 Task: Create a Sprint called Sprint0000000163 in Scrum Project Project0000000055 in Jira. Create a Sprint called Sprint0000000164 in Scrum Project Project0000000055 in Jira. Create a Sprint called Sprint0000000165 in Scrum Project Project0000000055 in Jira. Set Duration of Sprint called Sprint0000000163 in Scrum Project Project0000000055 to 1 week in Jira. Set Duration of Sprint called Sprint0000000164 in Scrum Project Project0000000055 to 2 weeks in Jira
Action: Mouse moved to (242, 77)
Screenshot: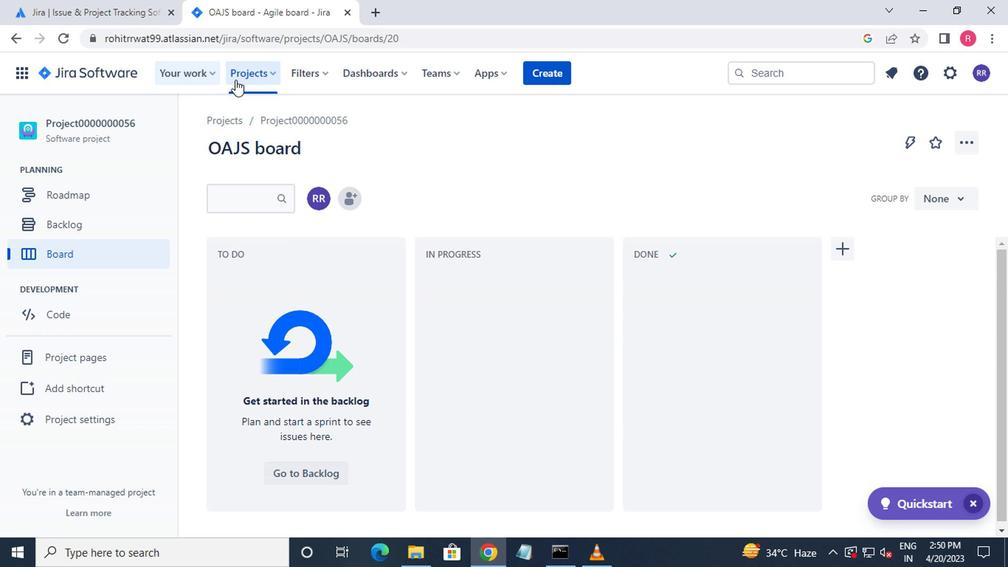 
Action: Mouse pressed left at (242, 77)
Screenshot: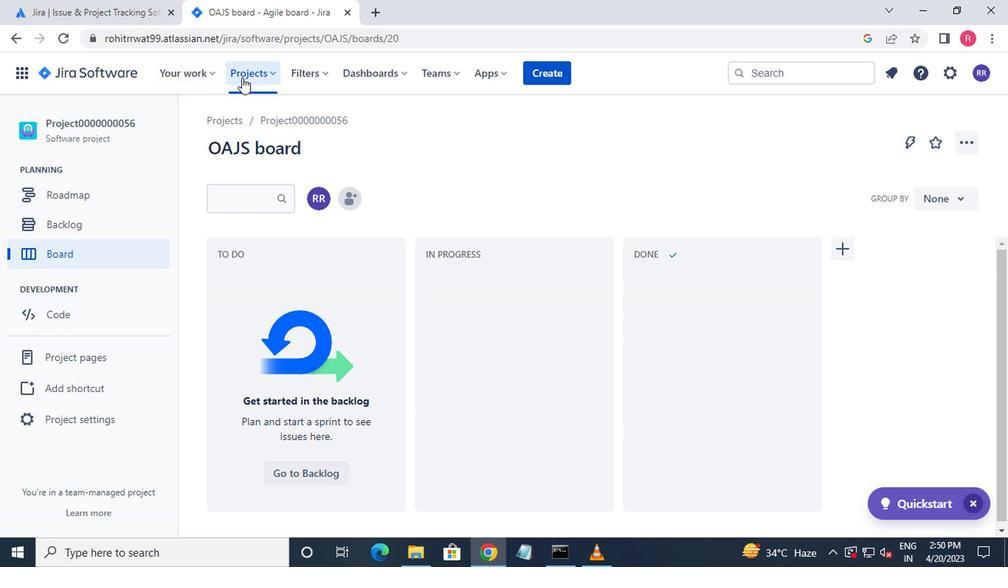 
Action: Mouse moved to (287, 170)
Screenshot: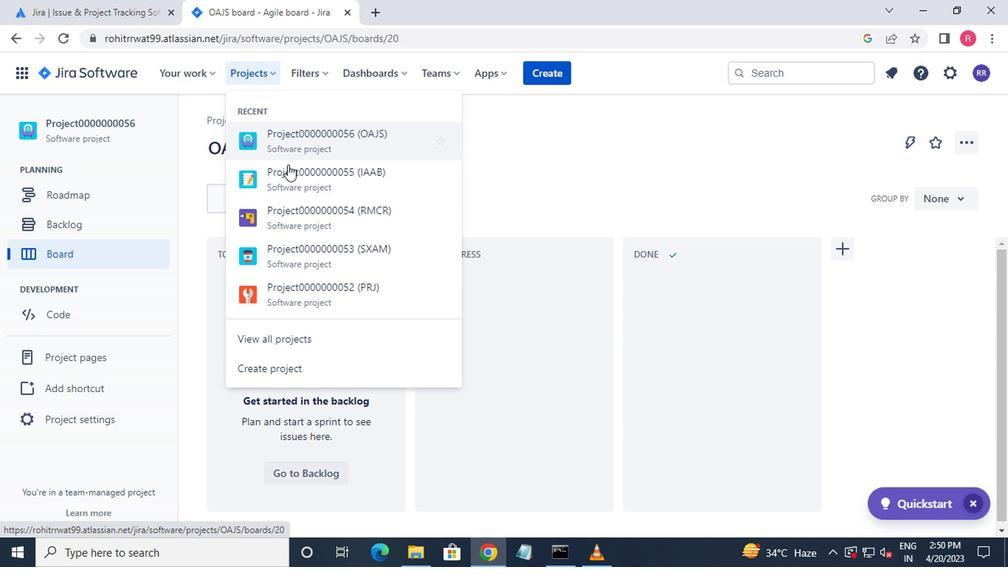 
Action: Mouse pressed left at (287, 170)
Screenshot: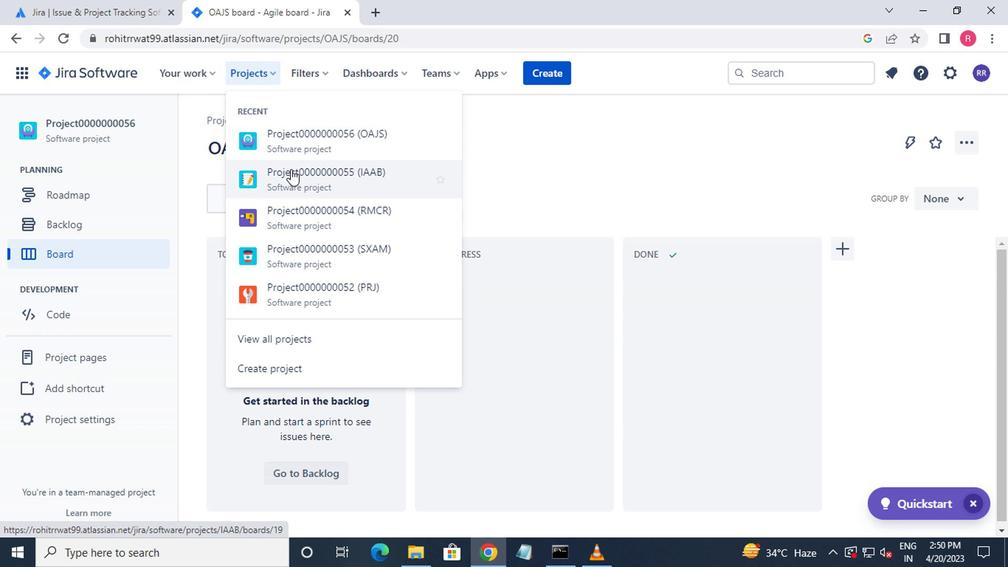 
Action: Mouse moved to (130, 230)
Screenshot: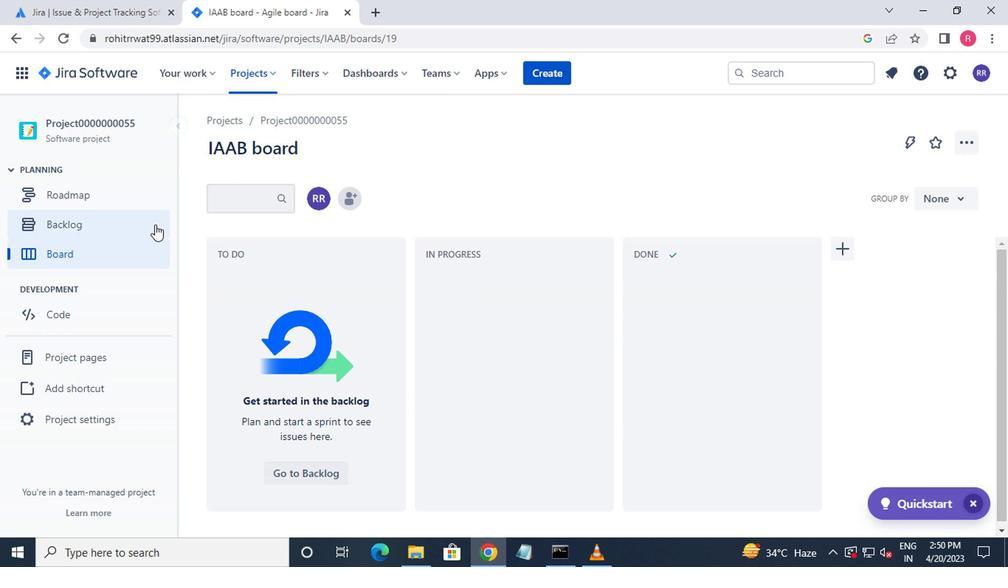 
Action: Mouse pressed left at (130, 230)
Screenshot: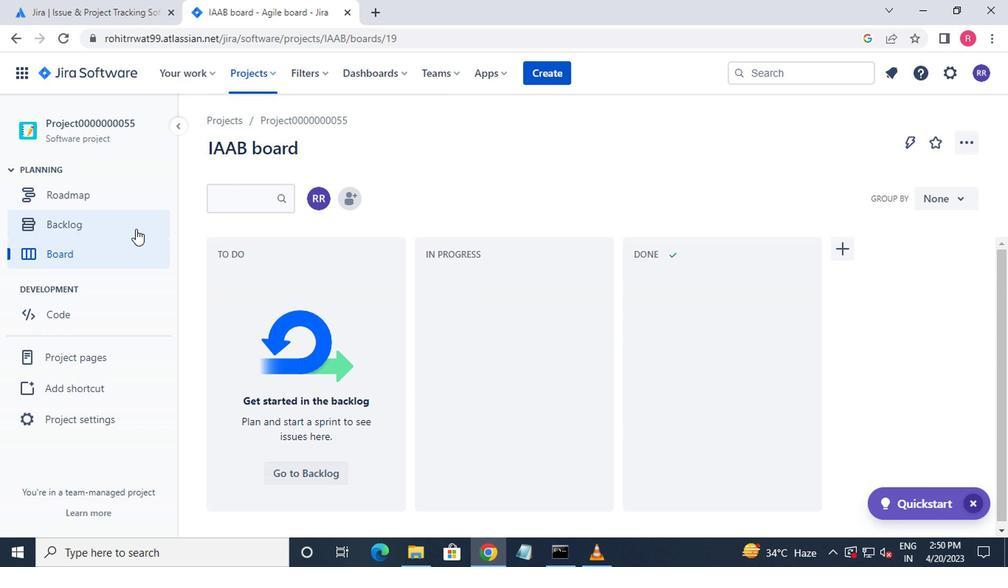 
Action: Mouse moved to (374, 311)
Screenshot: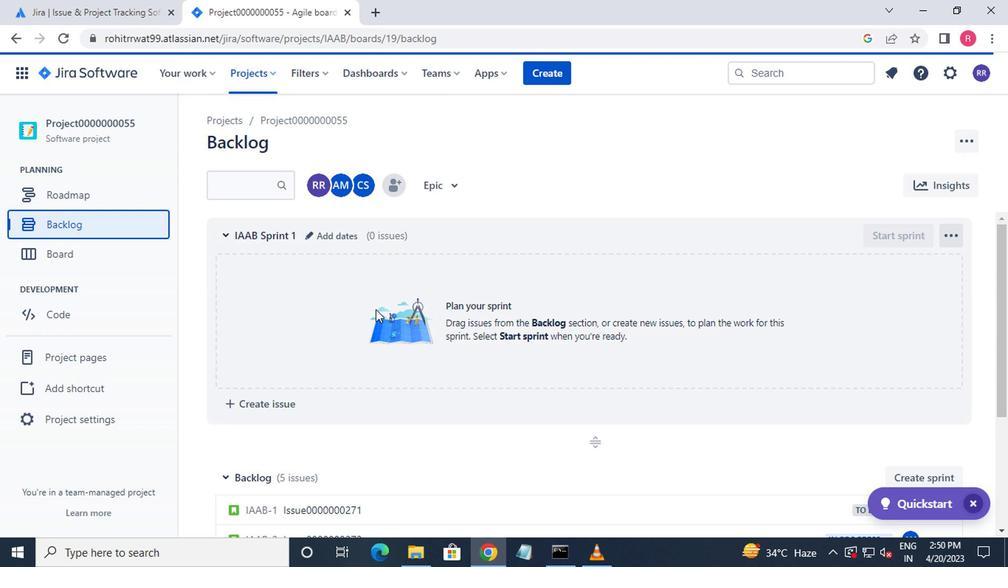 
Action: Mouse scrolled (374, 310) with delta (0, 0)
Screenshot: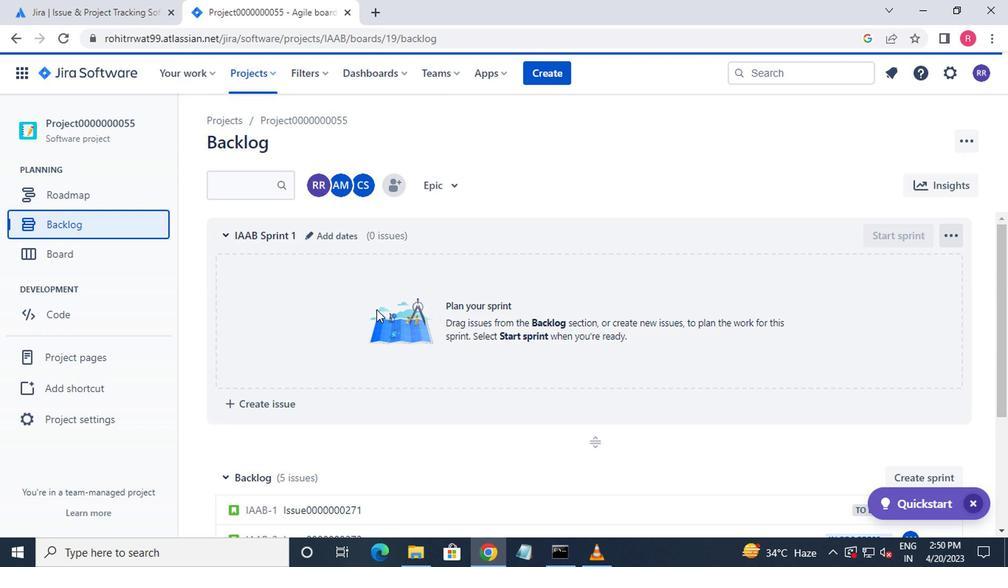 
Action: Mouse moved to (376, 312)
Screenshot: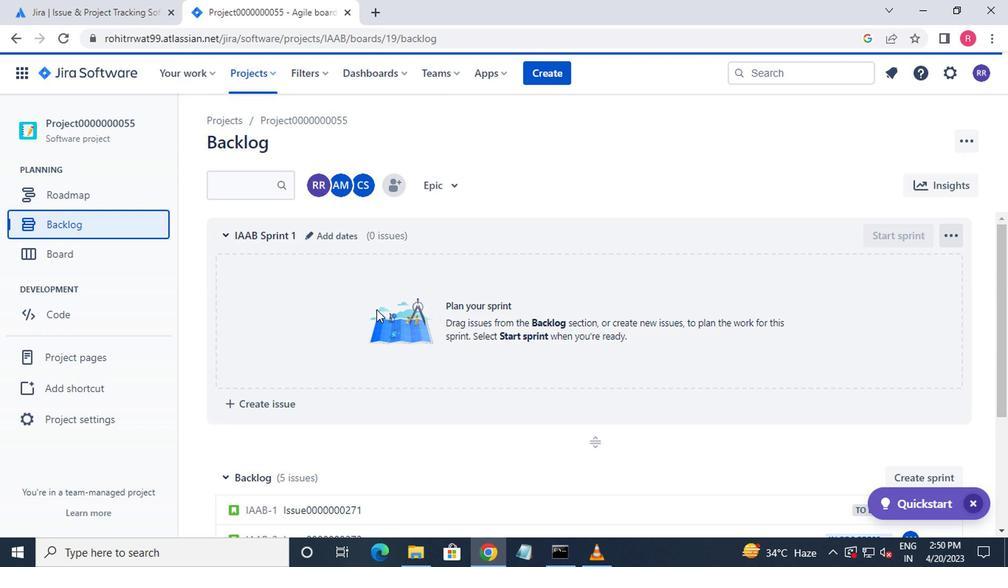 
Action: Mouse scrolled (376, 311) with delta (0, -1)
Screenshot: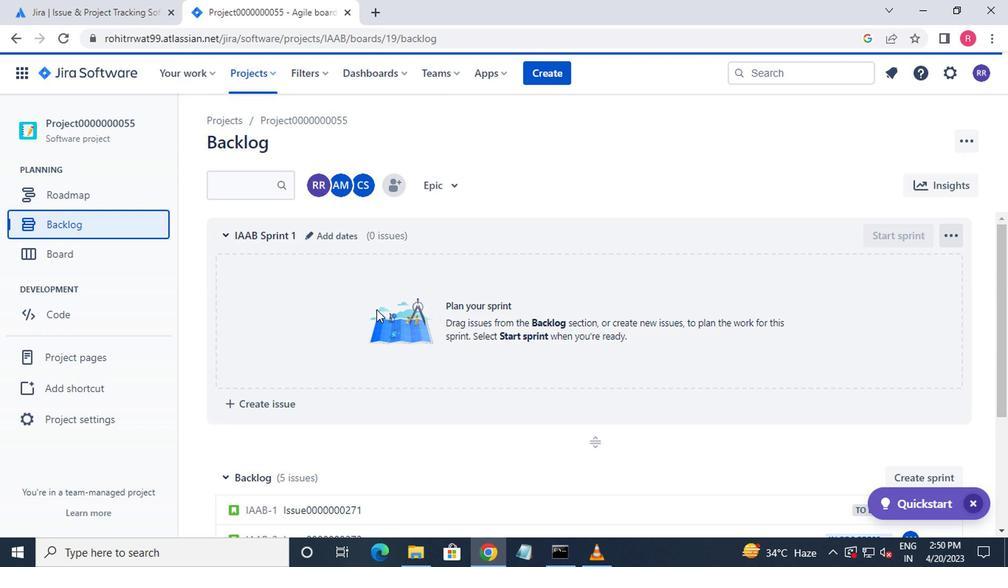
Action: Mouse moved to (377, 313)
Screenshot: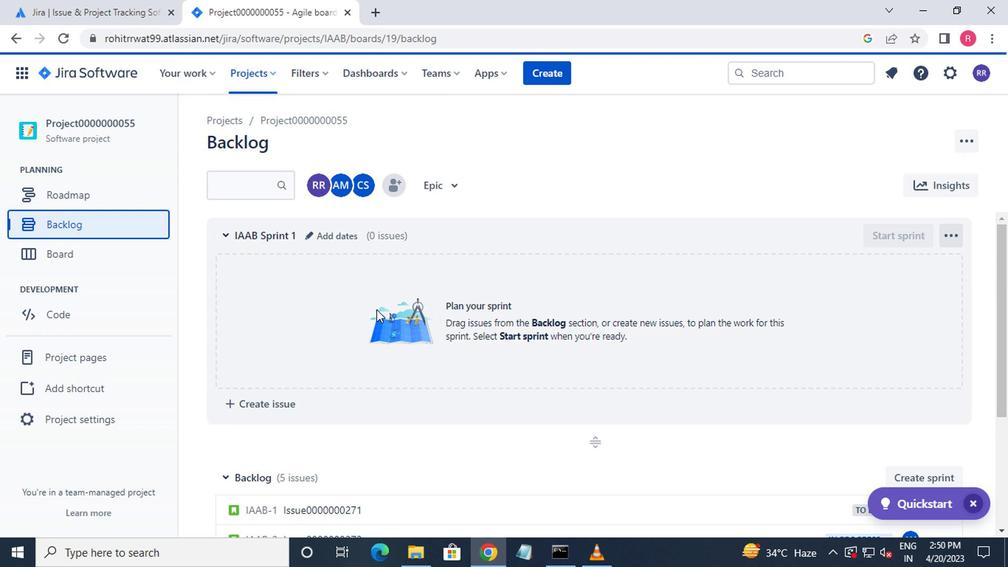 
Action: Mouse scrolled (377, 312) with delta (0, 0)
Screenshot: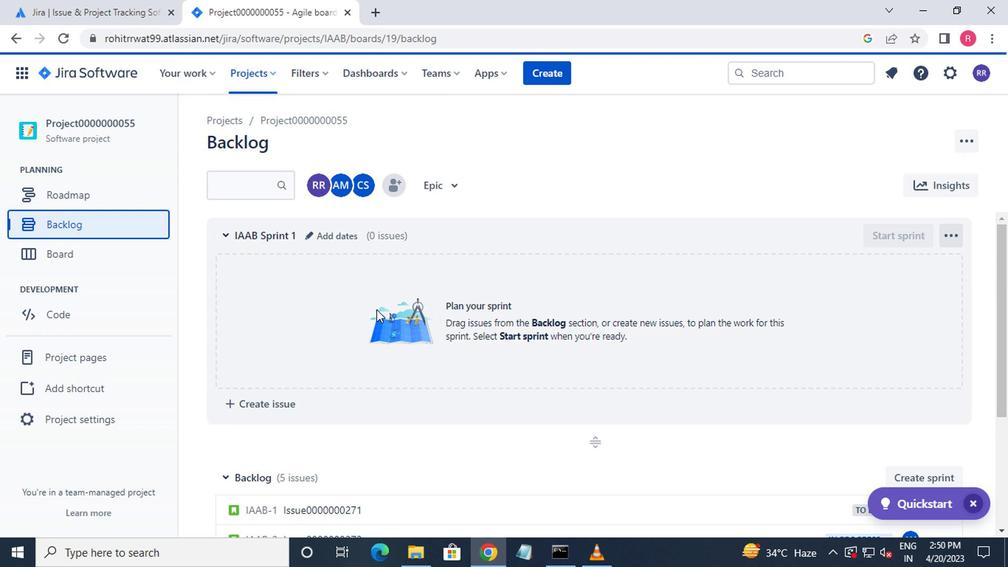 
Action: Mouse moved to (377, 313)
Screenshot: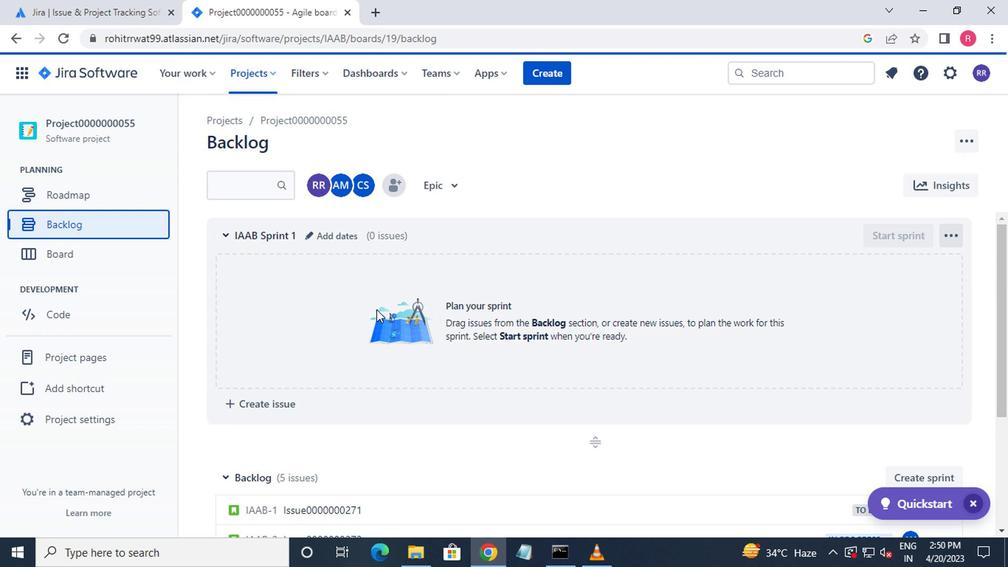 
Action: Mouse scrolled (377, 312) with delta (0, 0)
Screenshot: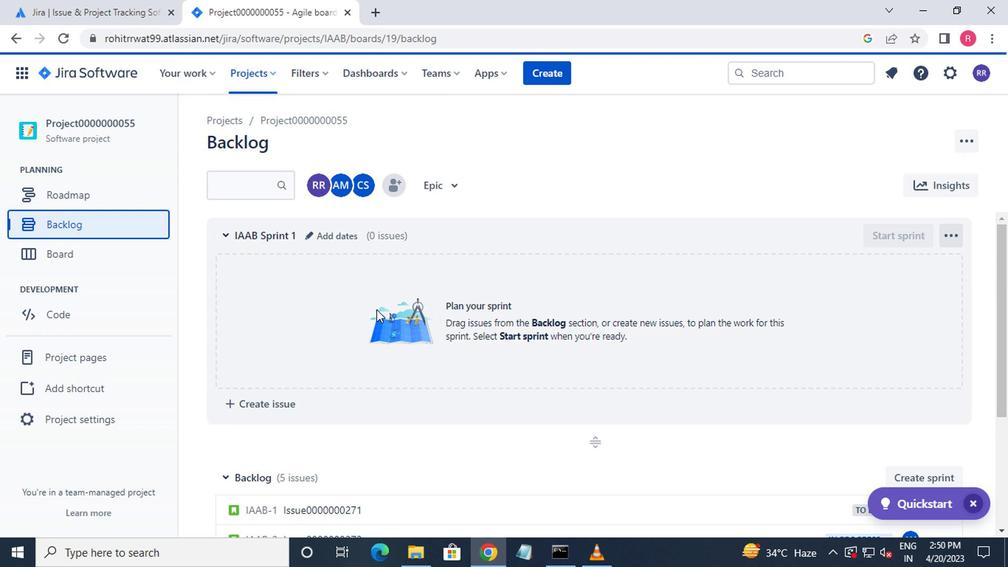 
Action: Mouse moved to (378, 313)
Screenshot: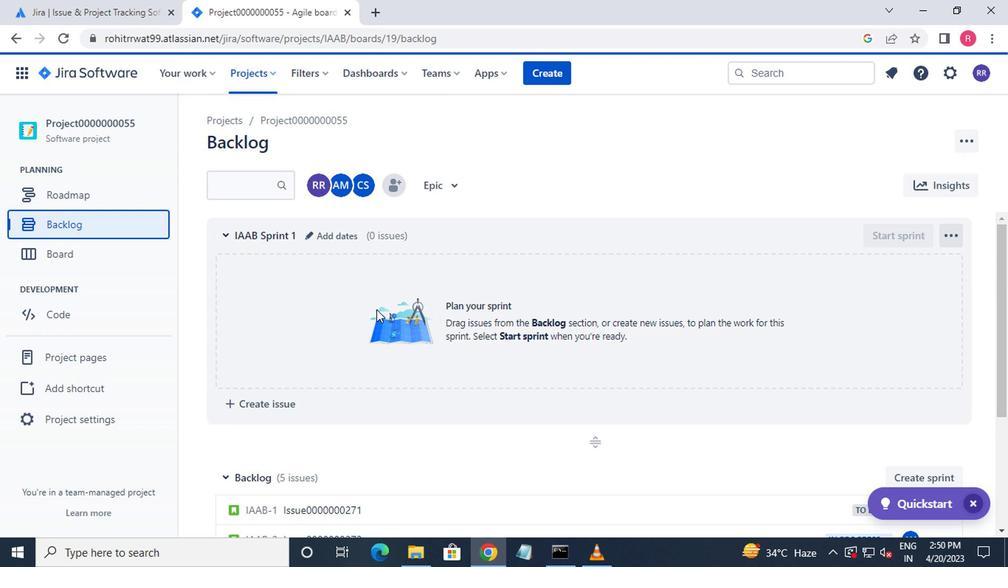 
Action: Mouse scrolled (378, 312) with delta (0, 0)
Screenshot: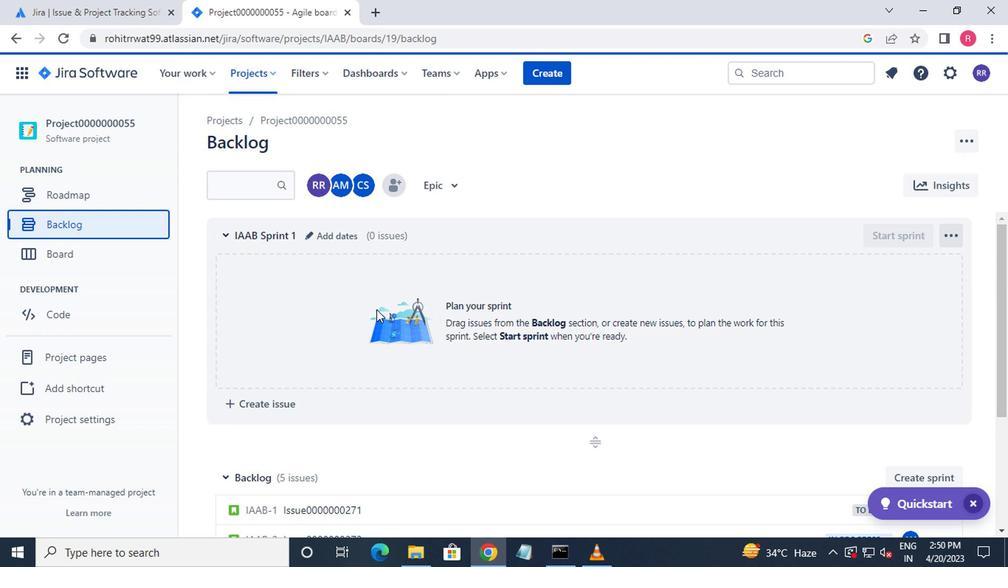 
Action: Mouse moved to (378, 314)
Screenshot: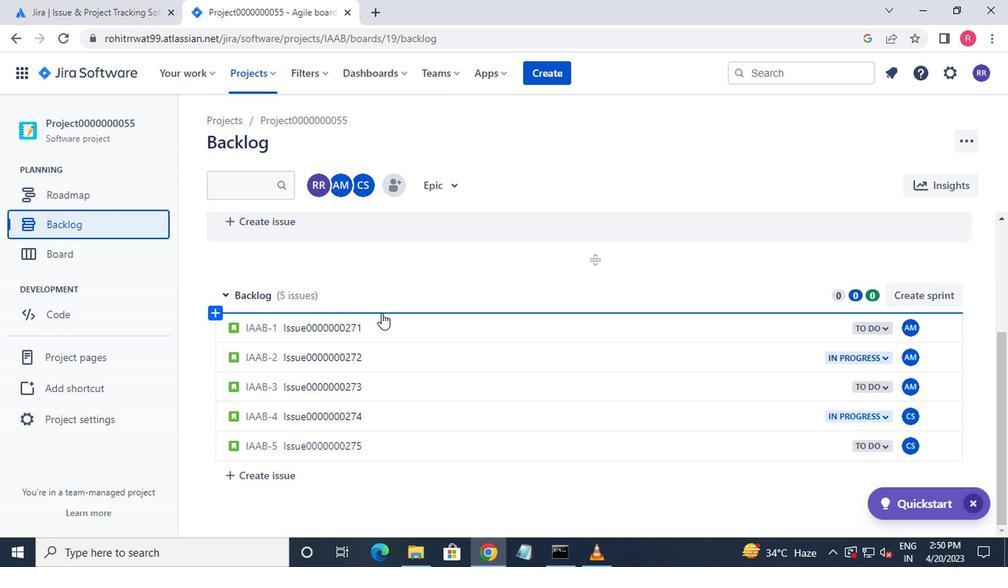 
Action: Mouse scrolled (378, 315) with delta (0, 0)
Screenshot: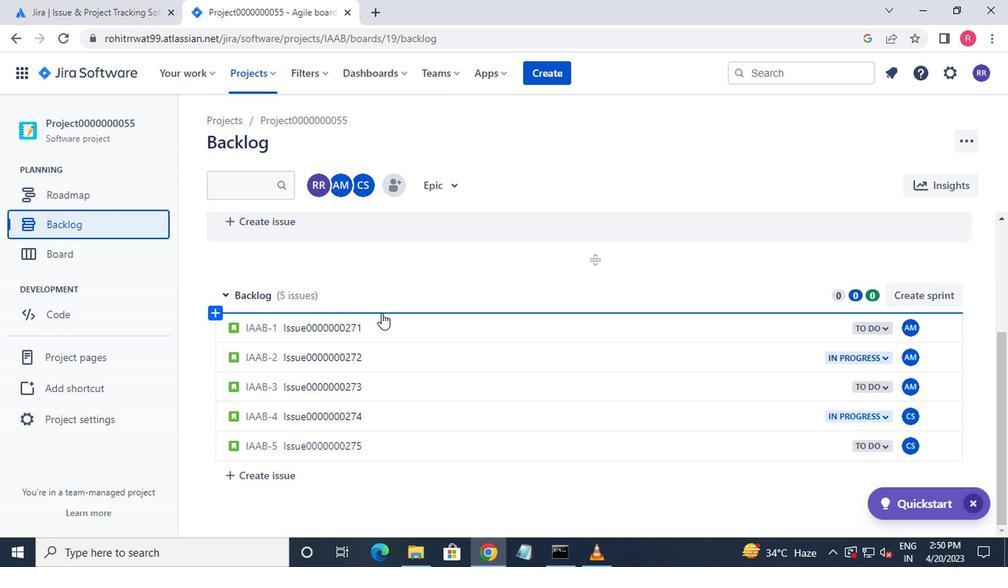
Action: Mouse scrolled (378, 315) with delta (0, 0)
Screenshot: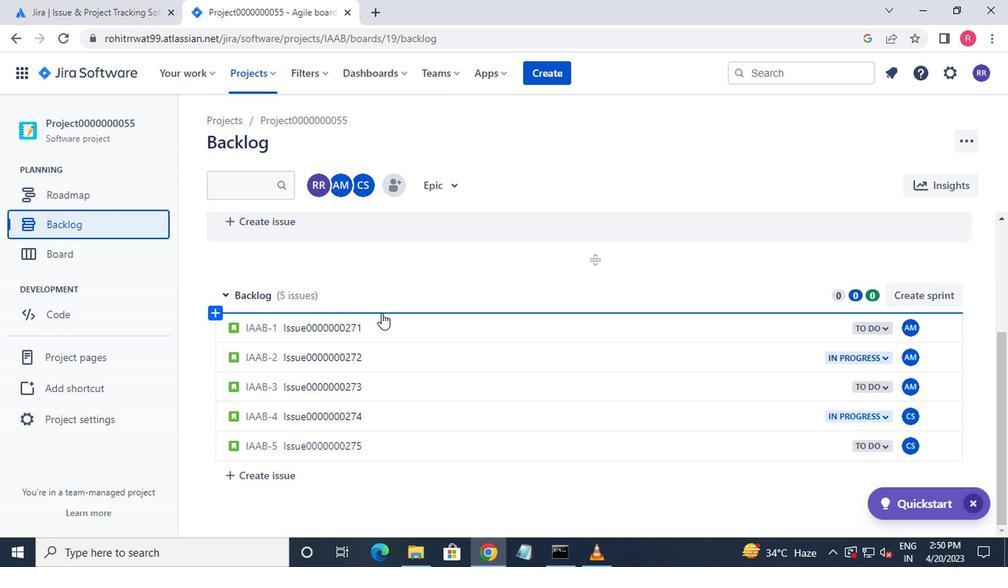 
Action: Mouse moved to (378, 313)
Screenshot: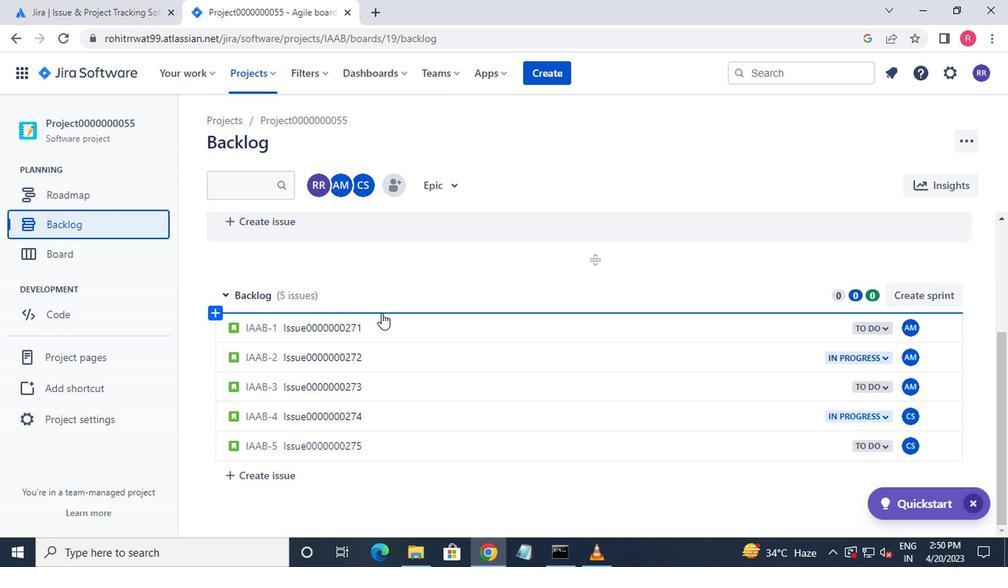 
Action: Mouse scrolled (378, 314) with delta (0, 1)
Screenshot: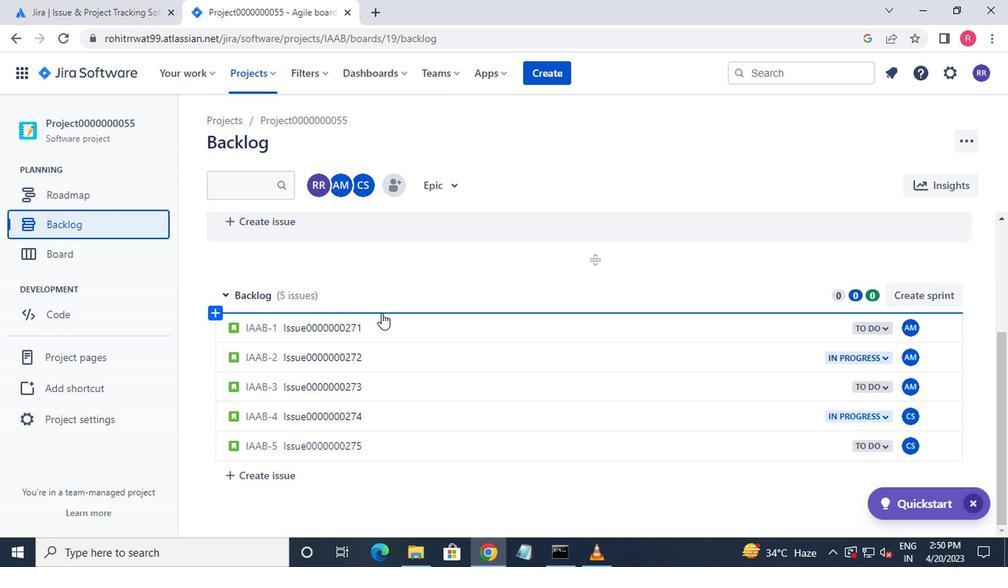 
Action: Mouse moved to (378, 311)
Screenshot: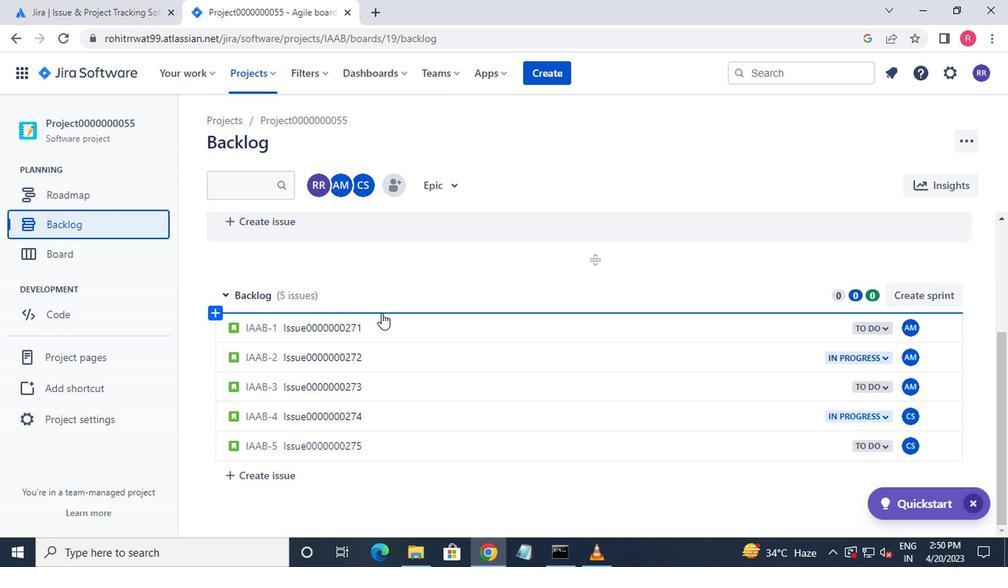 
Action: Mouse scrolled (378, 311) with delta (0, 0)
Screenshot: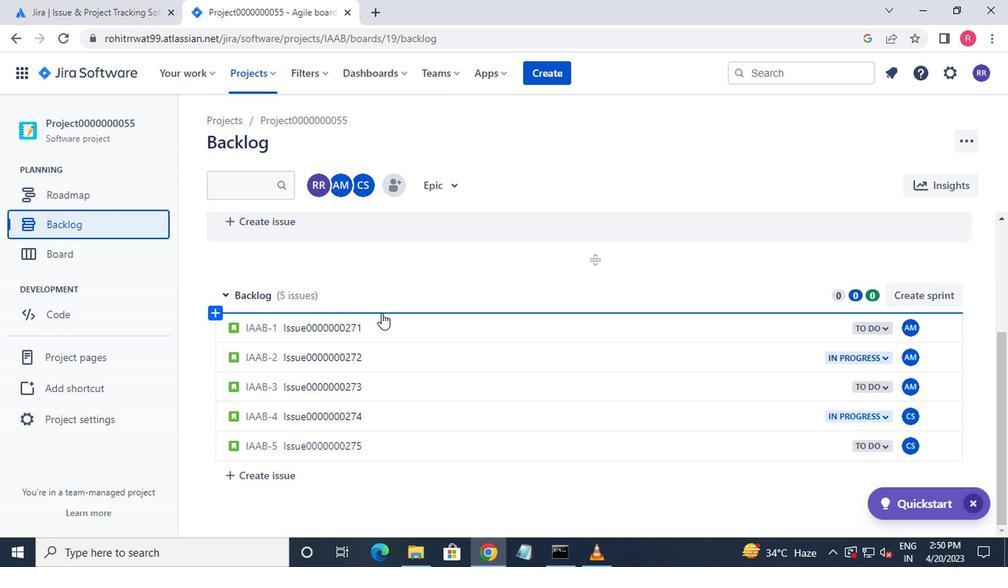 
Action: Mouse moved to (380, 308)
Screenshot: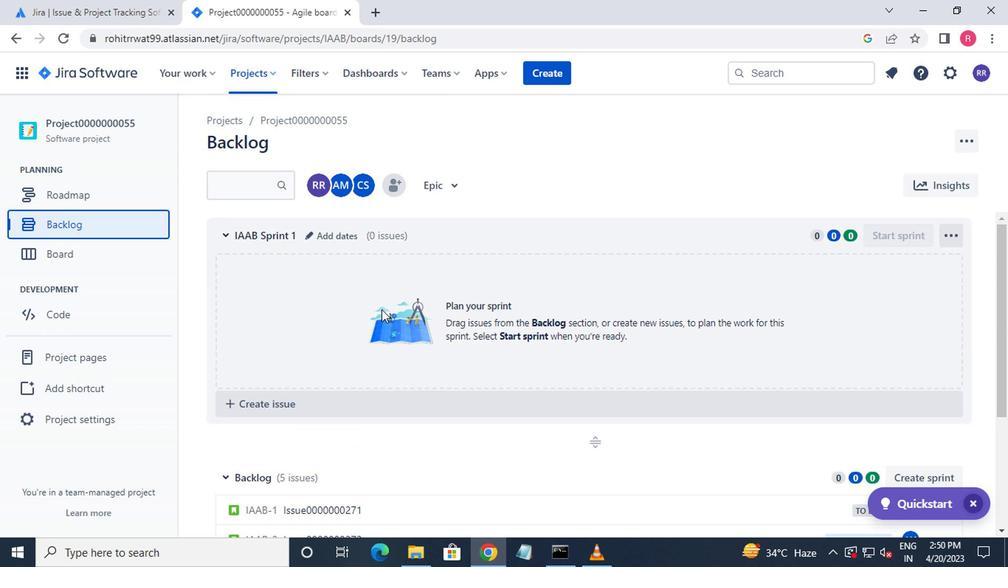 
Action: Mouse scrolled (380, 309) with delta (0, 1)
Screenshot: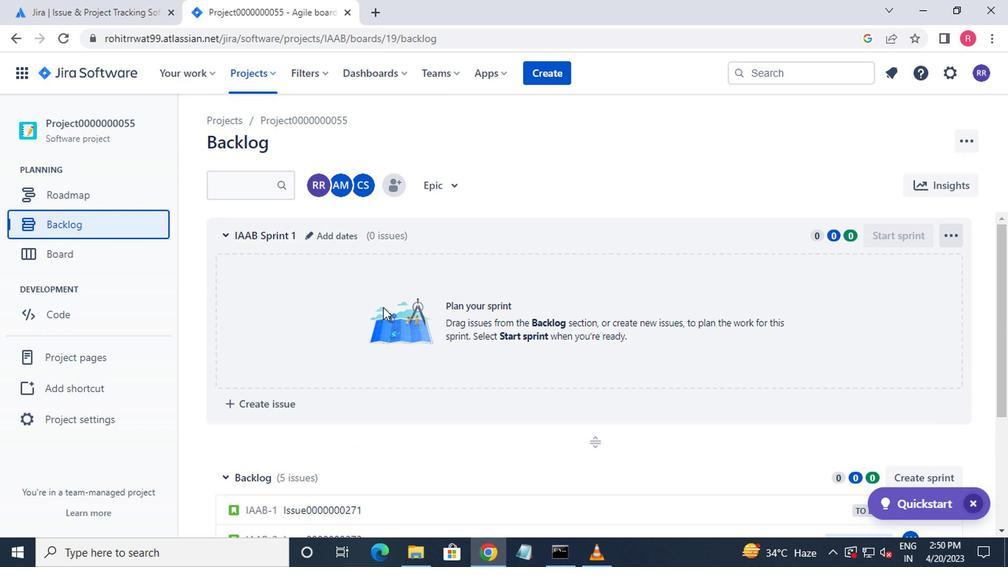 
Action: Mouse moved to (668, 346)
Screenshot: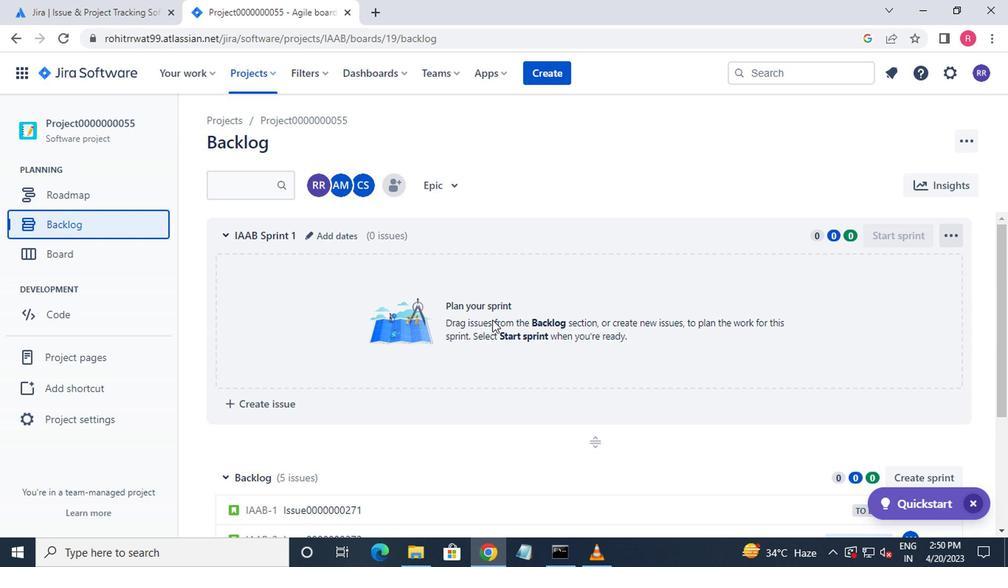 
Action: Mouse scrolled (668, 346) with delta (0, 0)
Screenshot: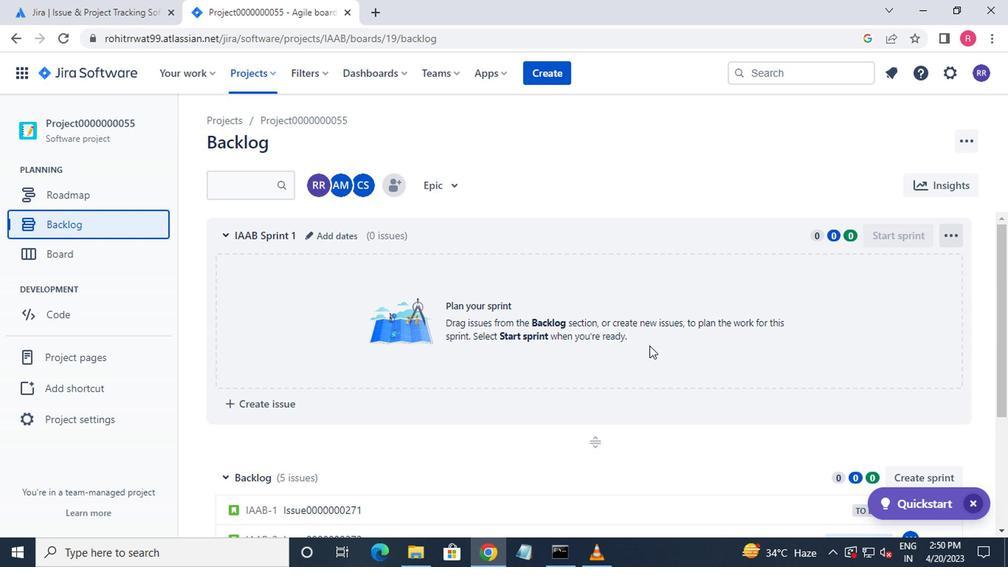 
Action: Mouse moved to (945, 409)
Screenshot: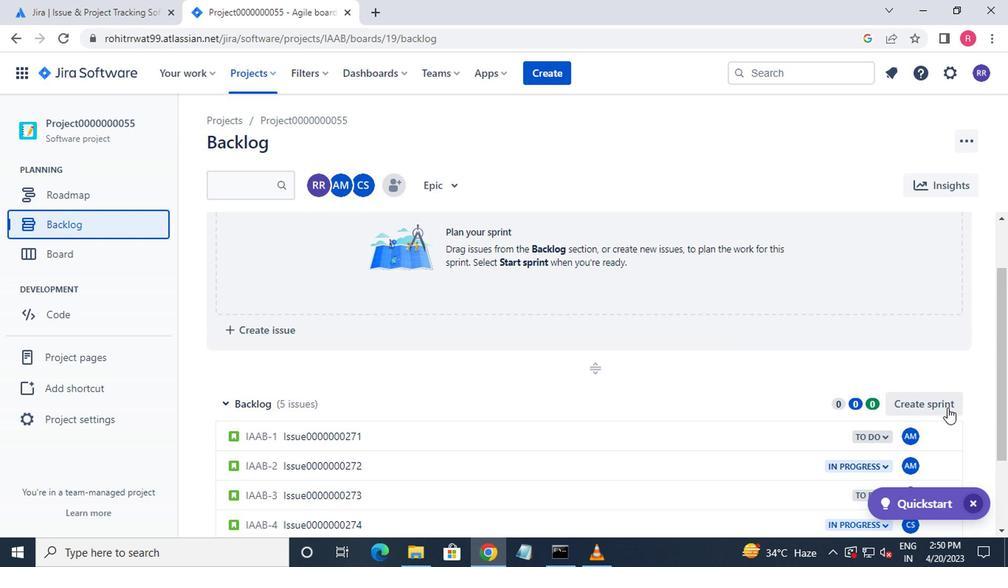 
Action: Mouse pressed left at (945, 409)
Screenshot: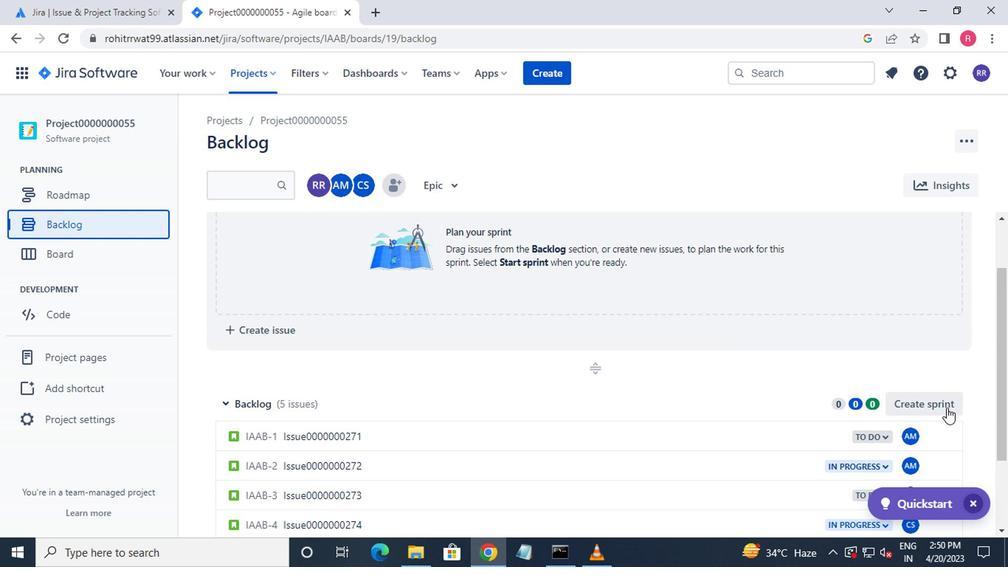
Action: Mouse moved to (879, 399)
Screenshot: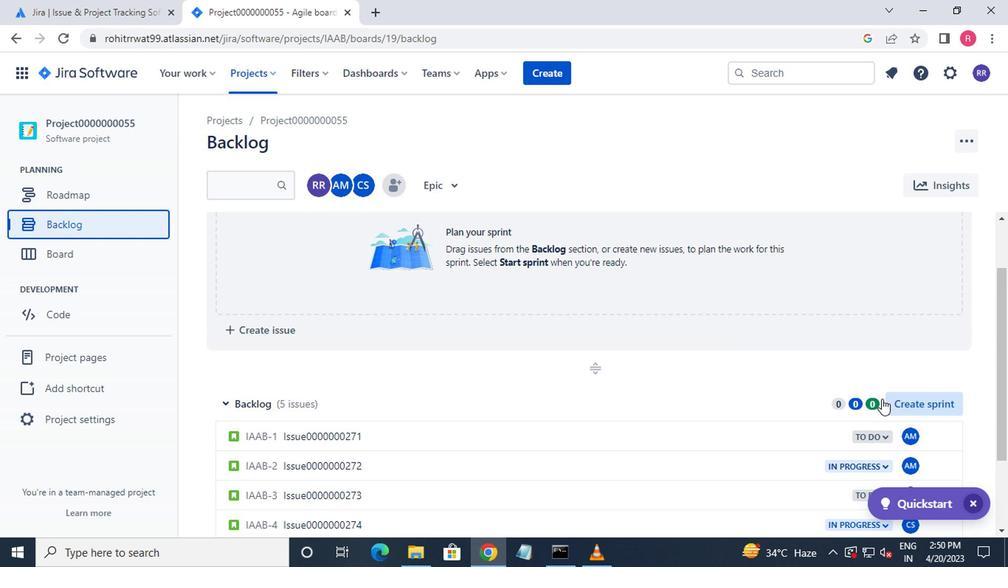 
Action: Mouse scrolled (879, 400) with delta (0, 1)
Screenshot: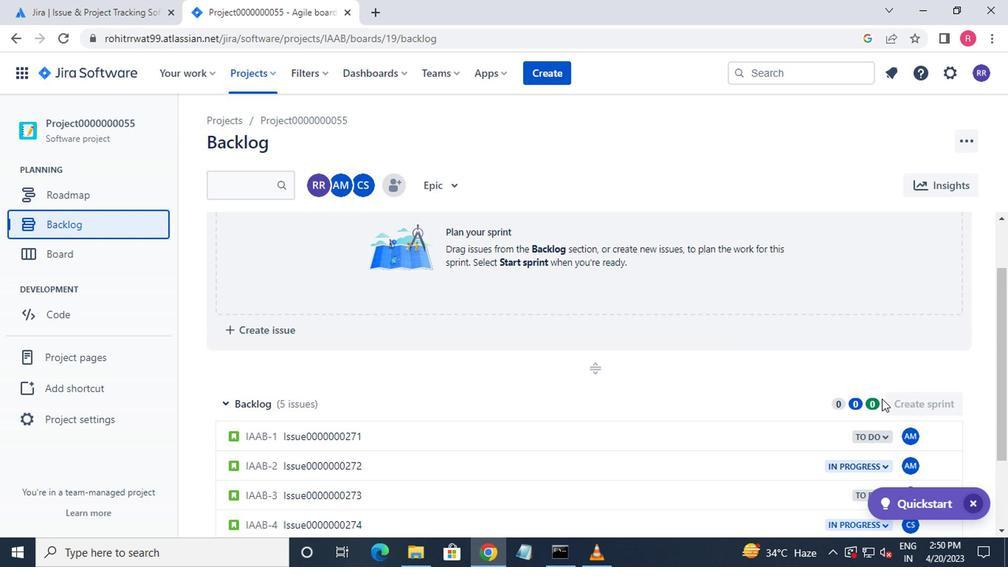 
Action: Mouse scrolled (879, 400) with delta (0, 1)
Screenshot: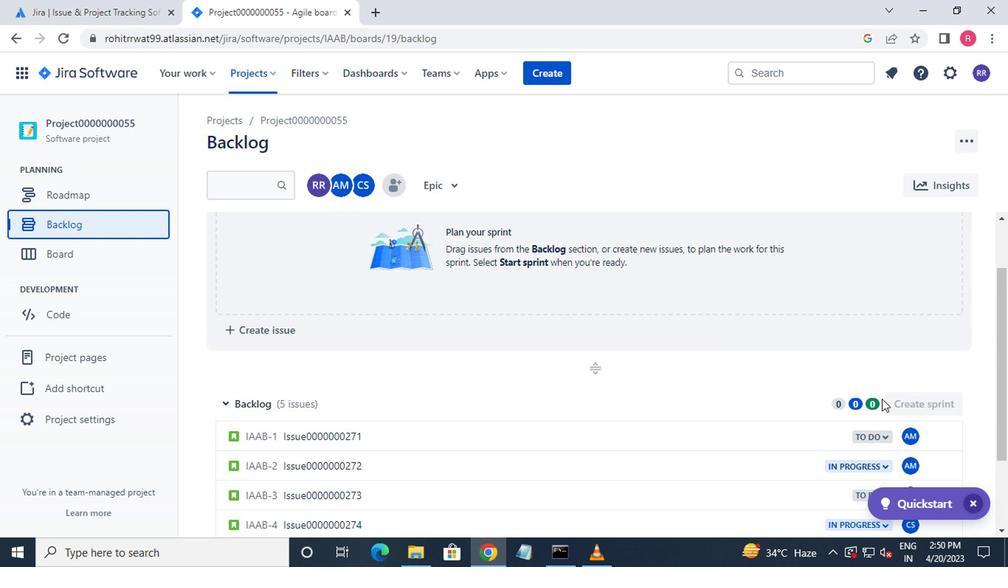 
Action: Mouse scrolled (879, 400) with delta (0, 1)
Screenshot: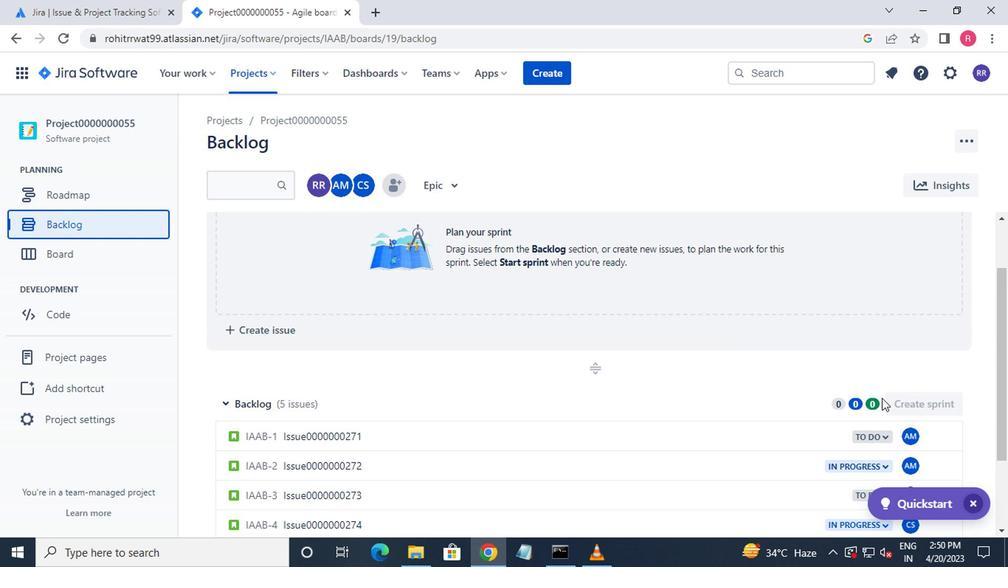 
Action: Mouse scrolled (879, 400) with delta (0, 1)
Screenshot: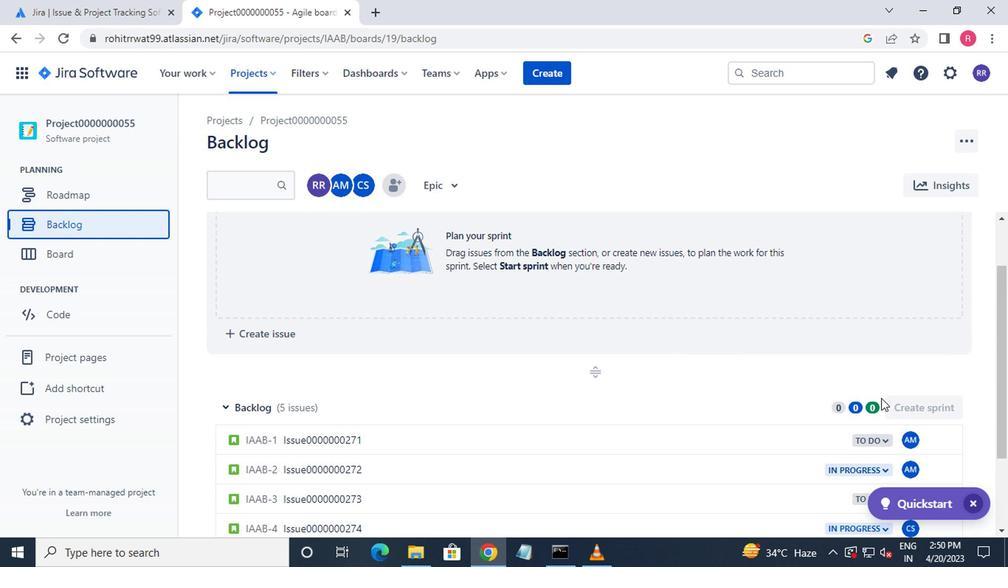 
Action: Mouse moved to (301, 242)
Screenshot: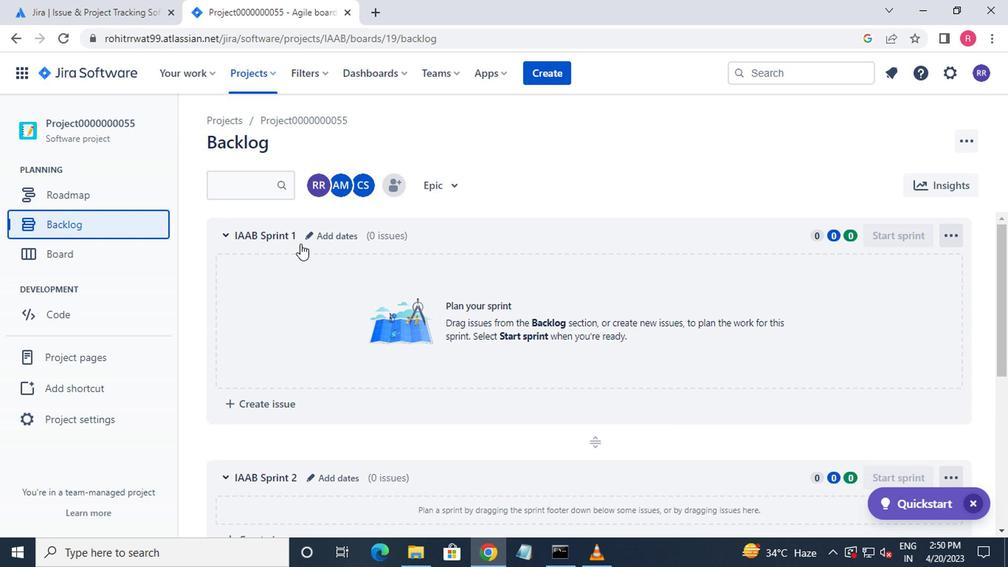 
Action: Mouse pressed left at (301, 242)
Screenshot: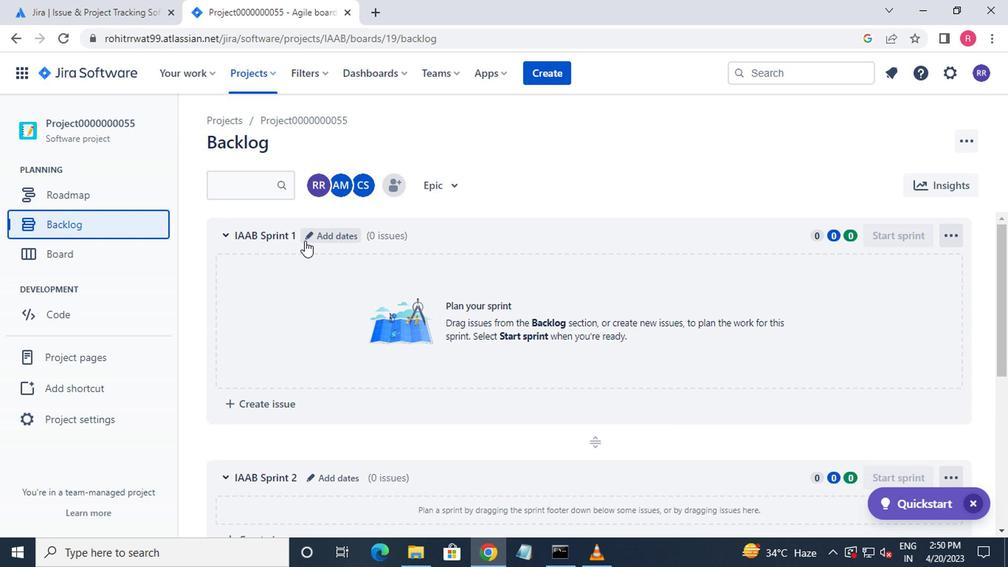 
Action: Mouse moved to (333, 217)
Screenshot: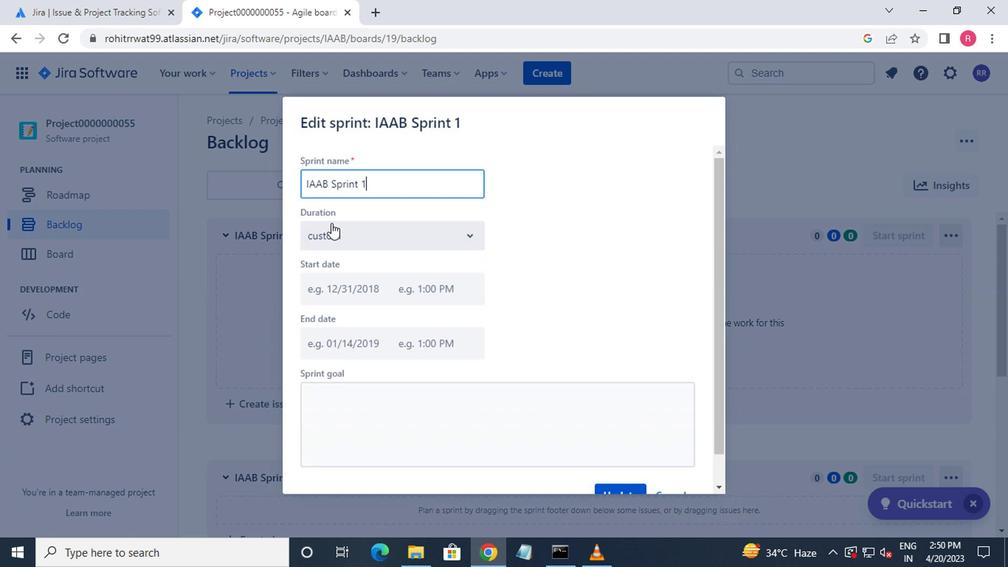 
Action: Key pressed <Key.backspace><Key.backspace><Key.backspace><Key.backspace><Key.backspace><Key.backspace><Key.backspace><Key.backspace><Key.backspace><Key.backspace><Key.backspace><Key.backspace><Key.backspace><Key.backspace><Key.backspace><Key.backspace><Key.backspace><Key.backspace><Key.backspace><Key.backspace><Key.backspace><Key.shift>SPRINT0000000163
Screenshot: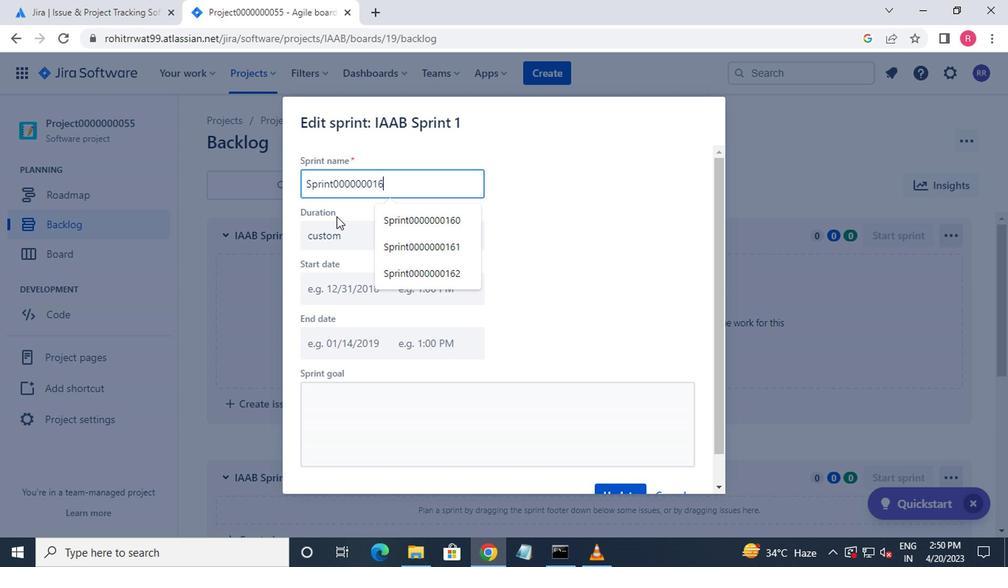 
Action: Mouse moved to (433, 245)
Screenshot: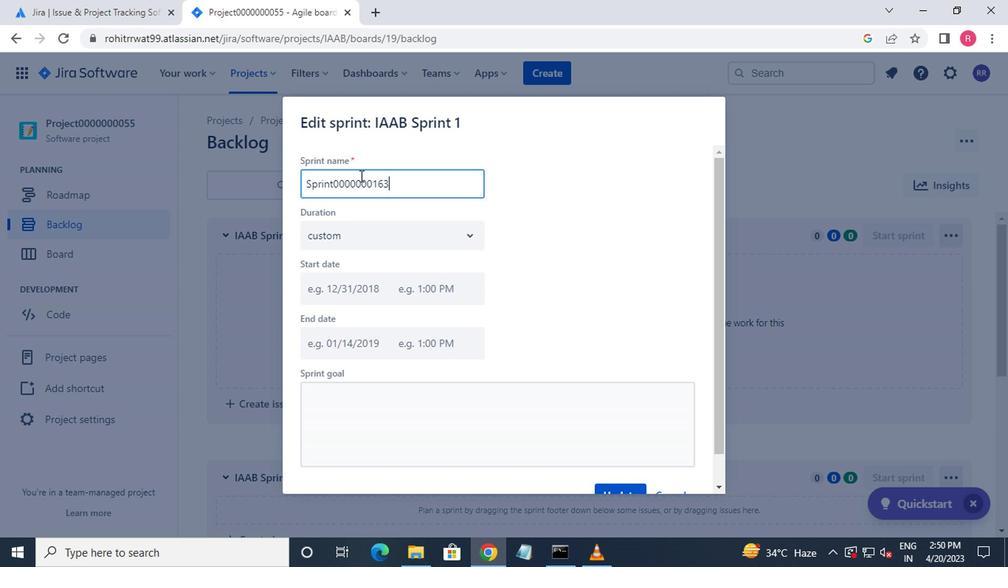 
Action: Mouse scrolled (433, 244) with delta (0, -1)
Screenshot: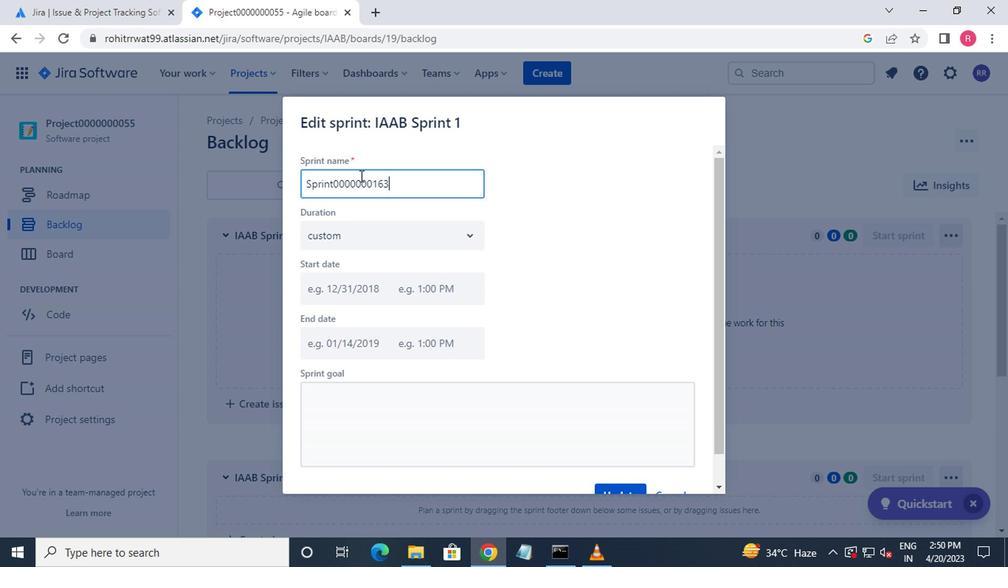 
Action: Mouse moved to (462, 276)
Screenshot: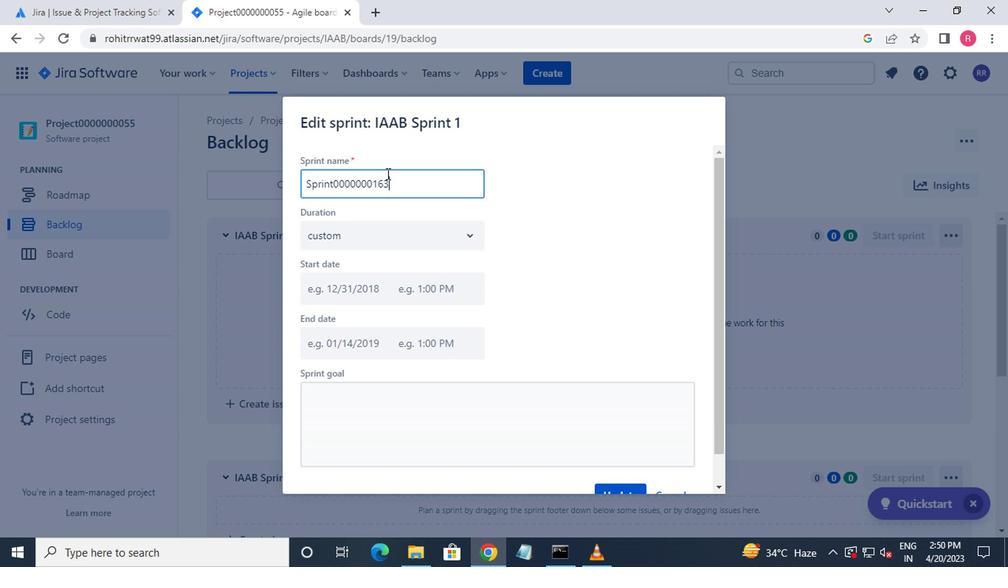 
Action: Mouse scrolled (462, 275) with delta (0, -1)
Screenshot: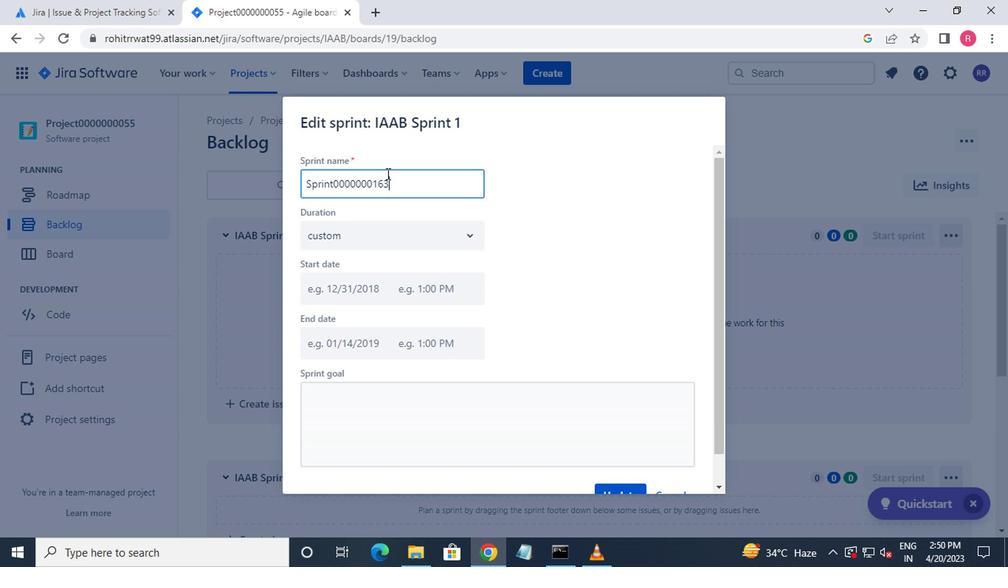 
Action: Mouse moved to (474, 286)
Screenshot: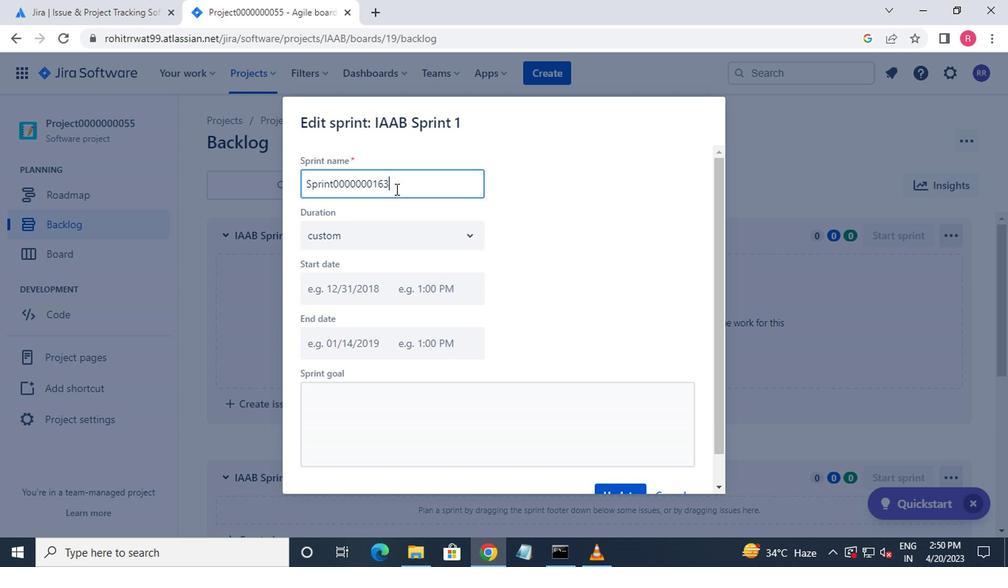
Action: Mouse scrolled (474, 285) with delta (0, 0)
Screenshot: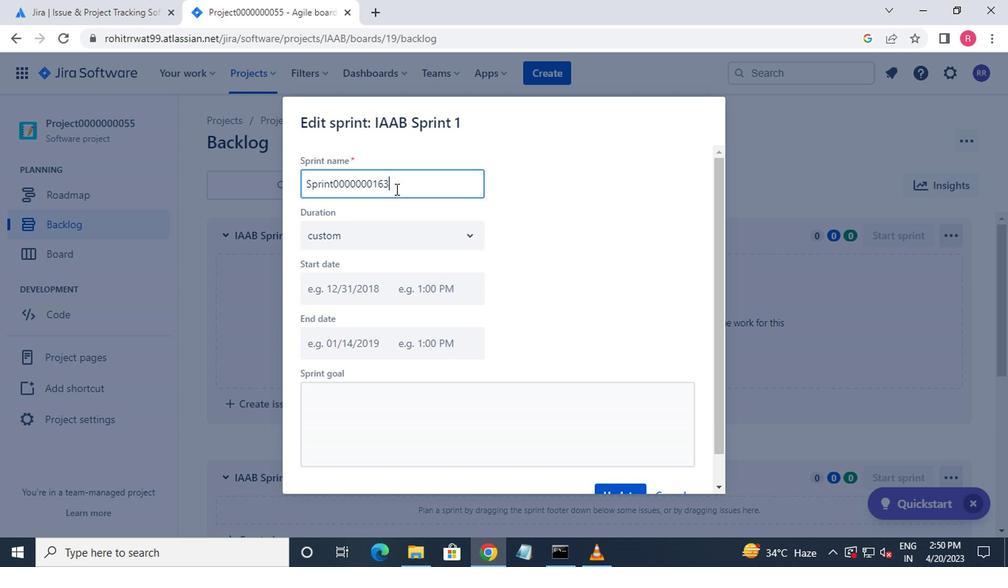 
Action: Mouse moved to (479, 287)
Screenshot: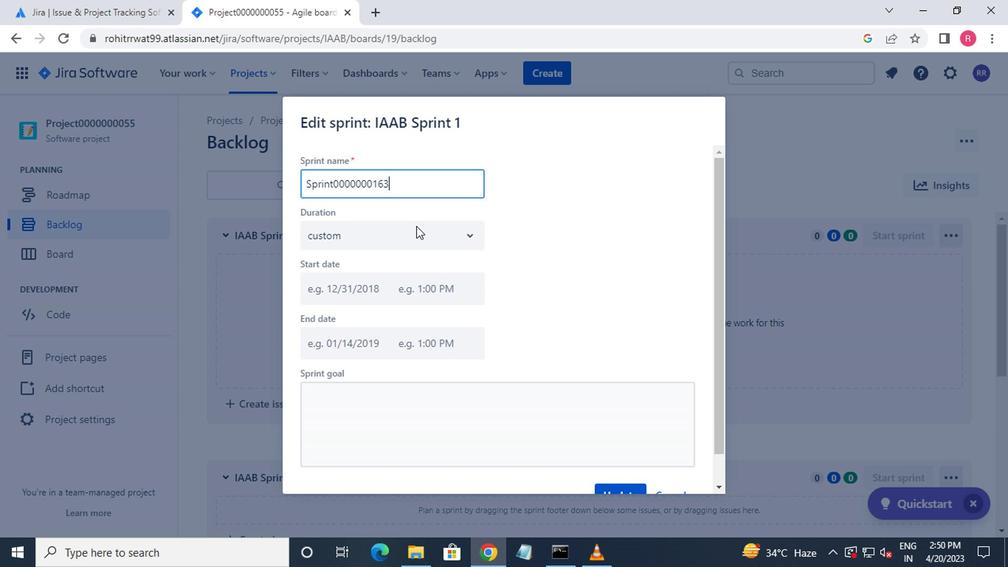 
Action: Mouse scrolled (479, 286) with delta (0, -1)
Screenshot: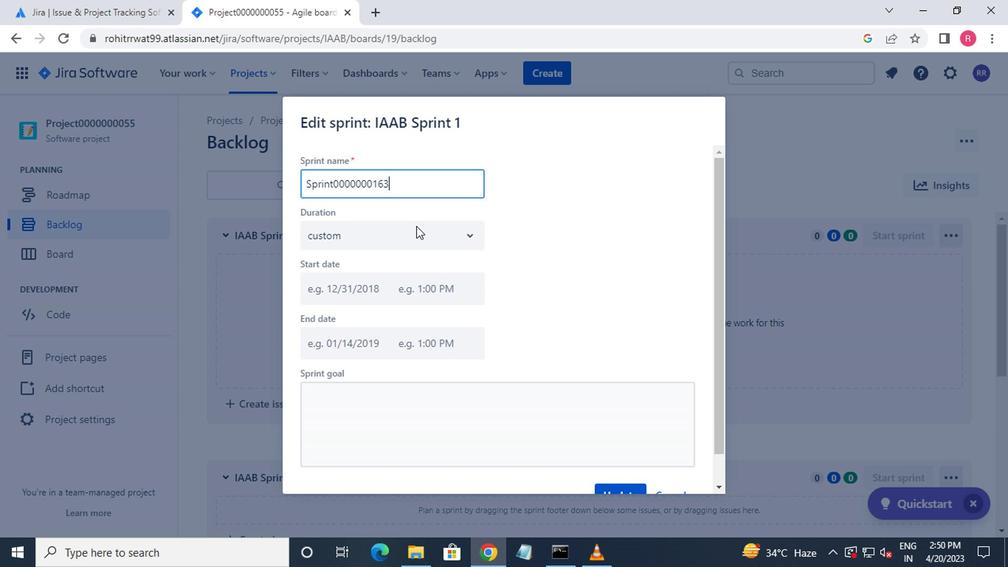 
Action: Mouse moved to (633, 466)
Screenshot: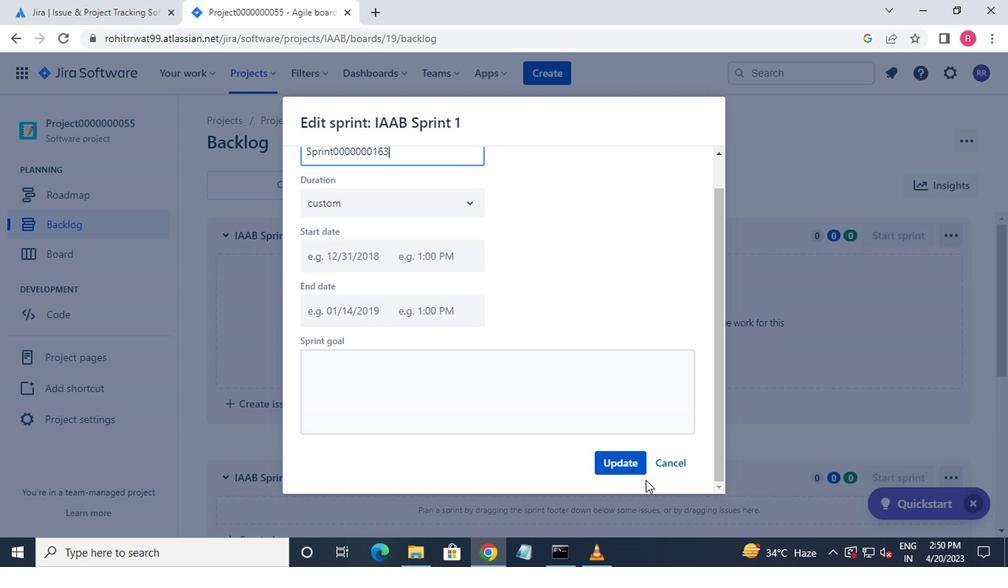 
Action: Mouse pressed left at (633, 466)
Screenshot: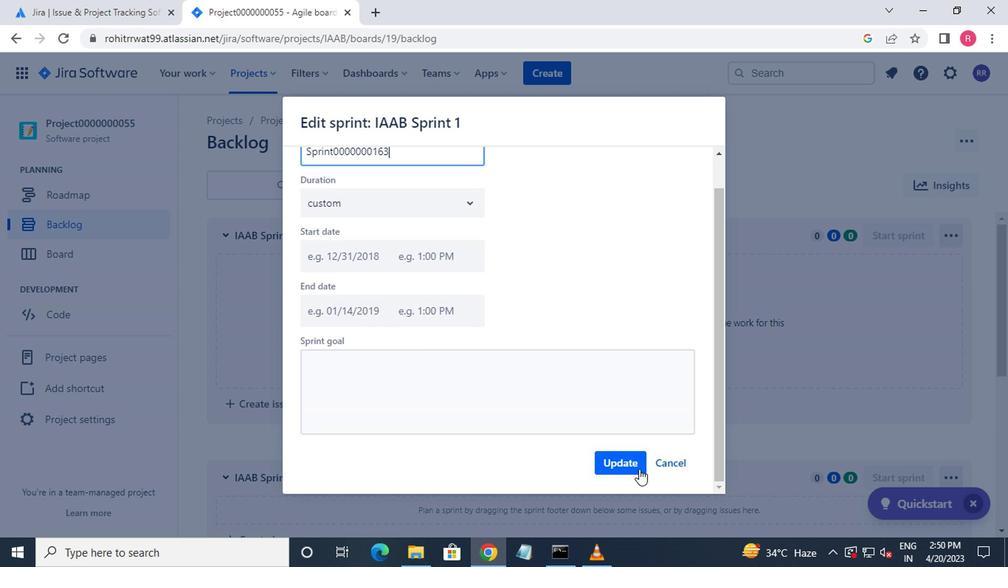
Action: Mouse moved to (442, 385)
Screenshot: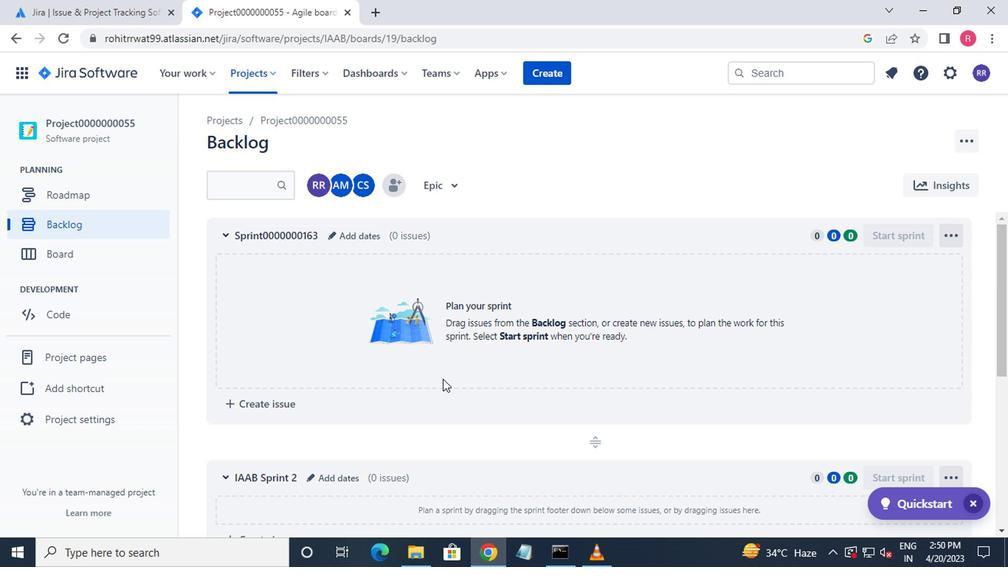 
Action: Mouse scrolled (442, 384) with delta (0, -1)
Screenshot: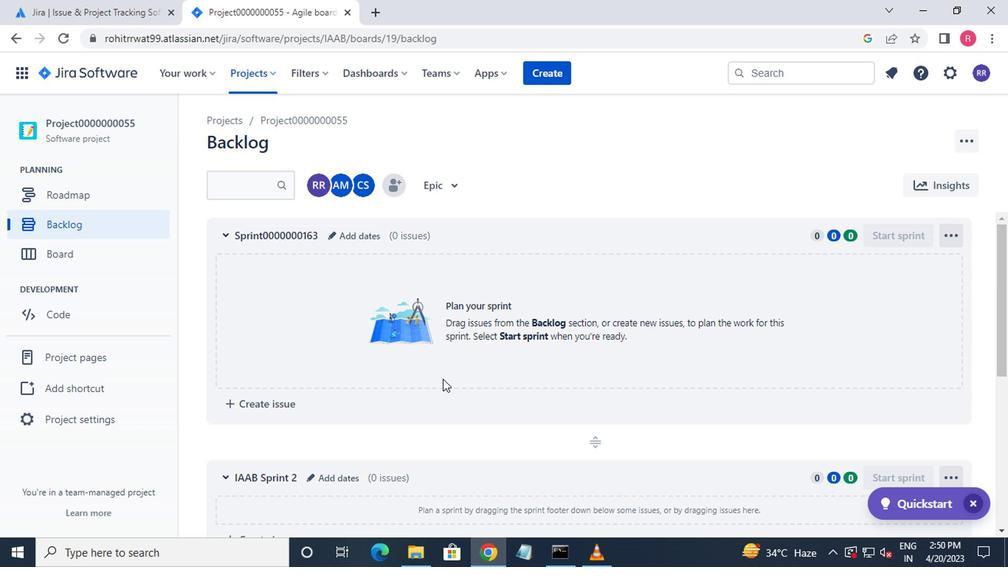 
Action: Mouse moved to (890, 444)
Screenshot: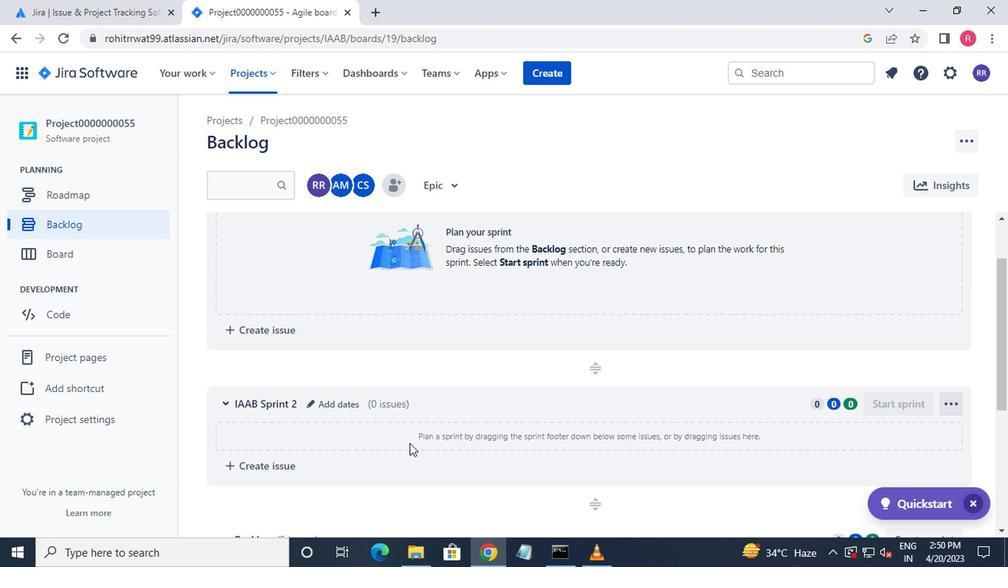 
Action: Mouse scrolled (890, 443) with delta (0, 0)
Screenshot: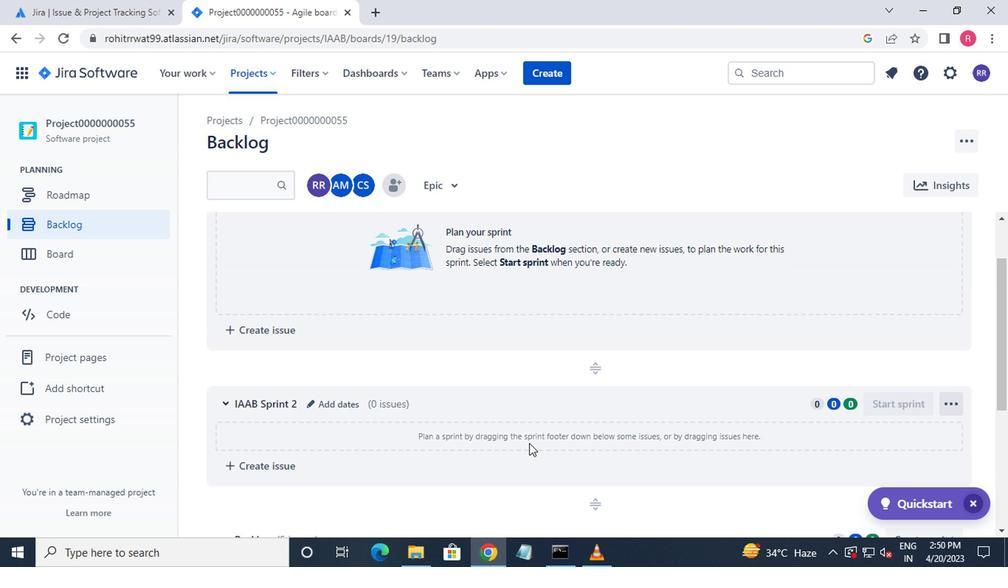 
Action: Mouse moved to (912, 462)
Screenshot: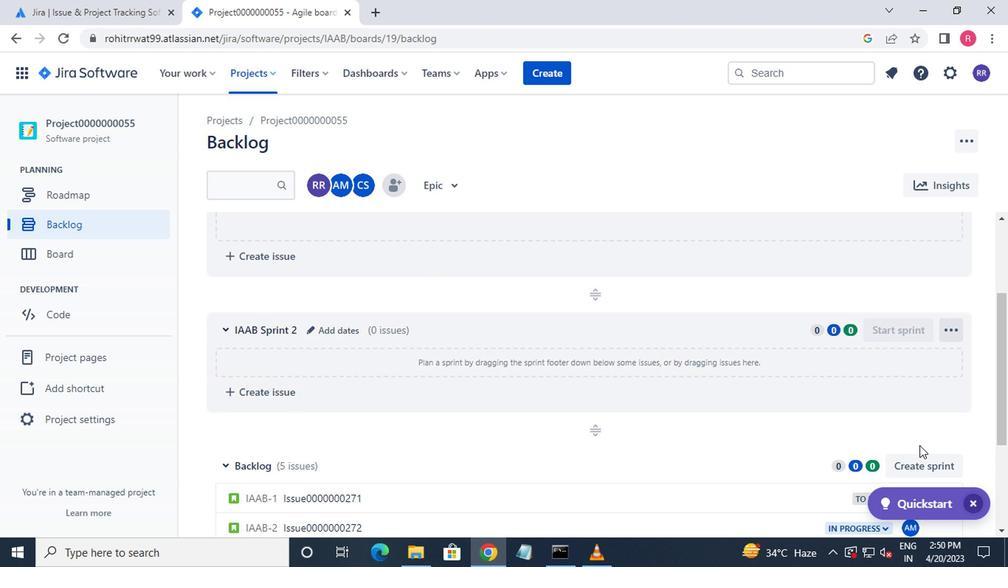 
Action: Mouse pressed left at (912, 462)
Screenshot: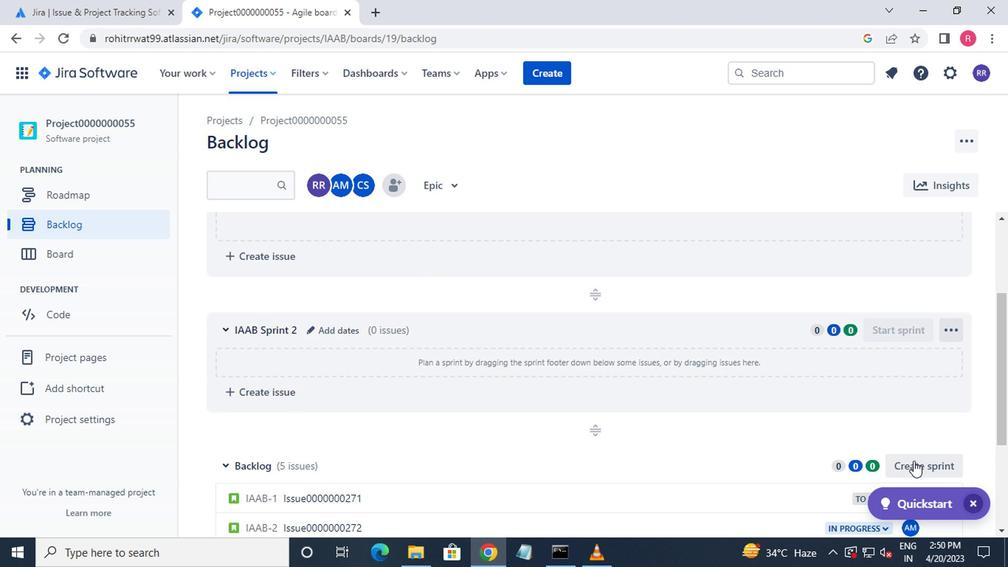 
Action: Mouse moved to (362, 330)
Screenshot: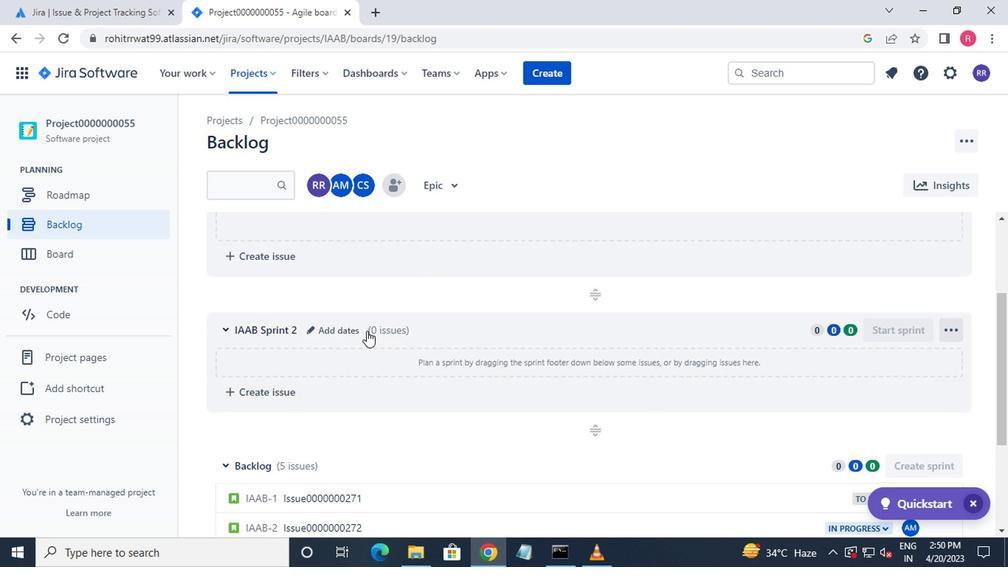 
Action: Mouse scrolled (362, 331) with delta (0, 0)
Screenshot: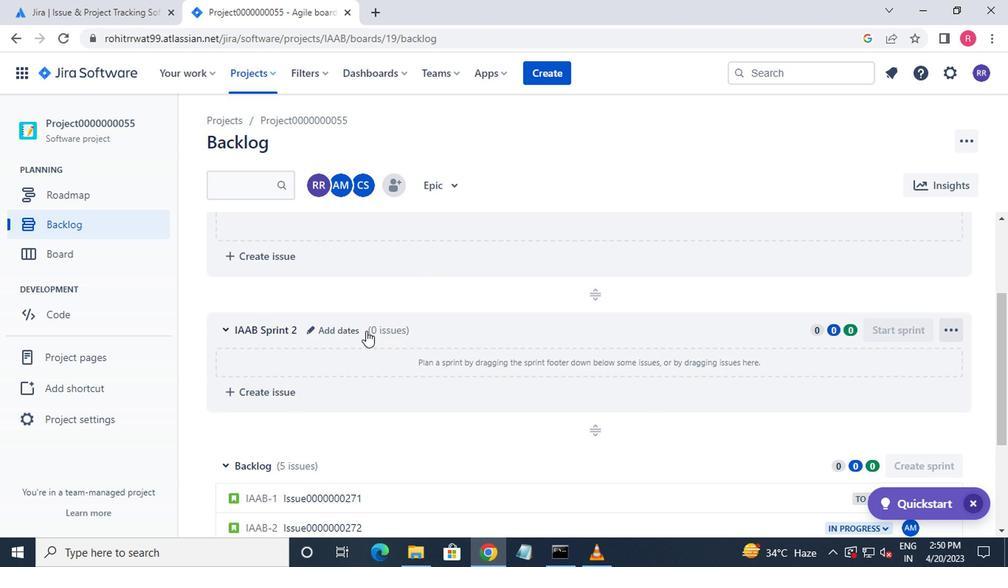 
Action: Mouse scrolled (362, 331) with delta (0, 0)
Screenshot: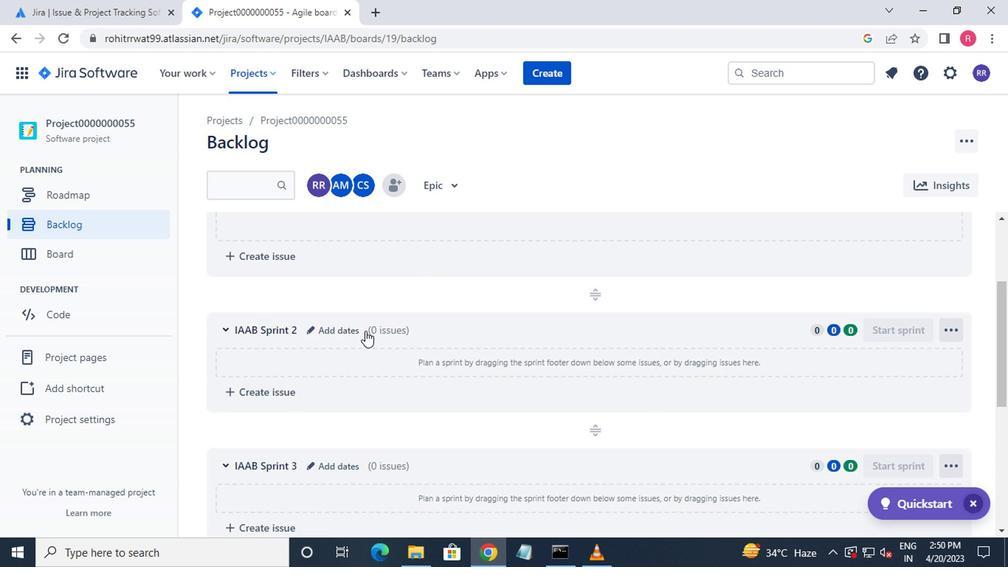 
Action: Mouse scrolled (362, 331) with delta (0, 0)
Screenshot: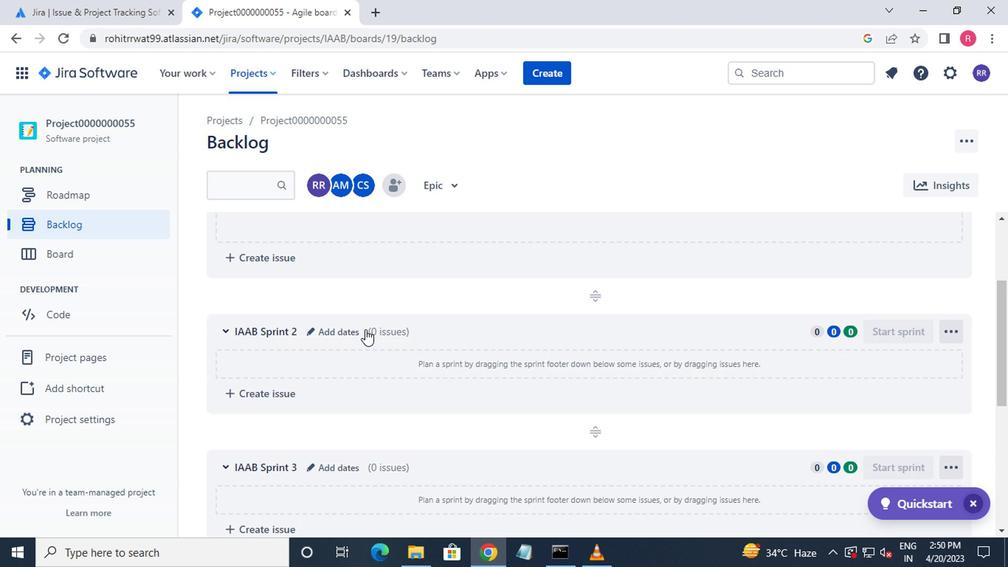 
Action: Mouse scrolled (362, 329) with delta (0, -1)
Screenshot: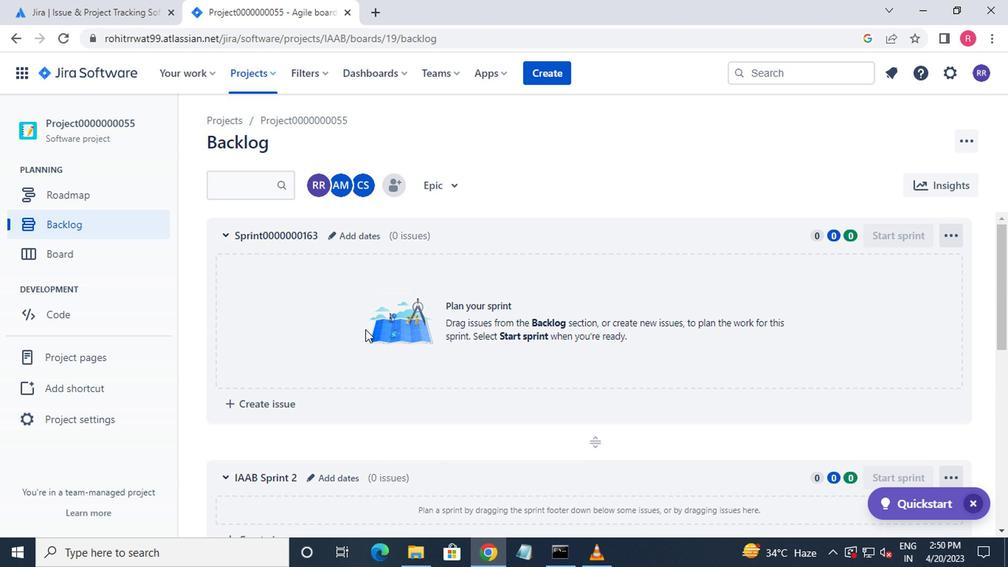 
Action: Mouse scrolled (362, 329) with delta (0, -1)
Screenshot: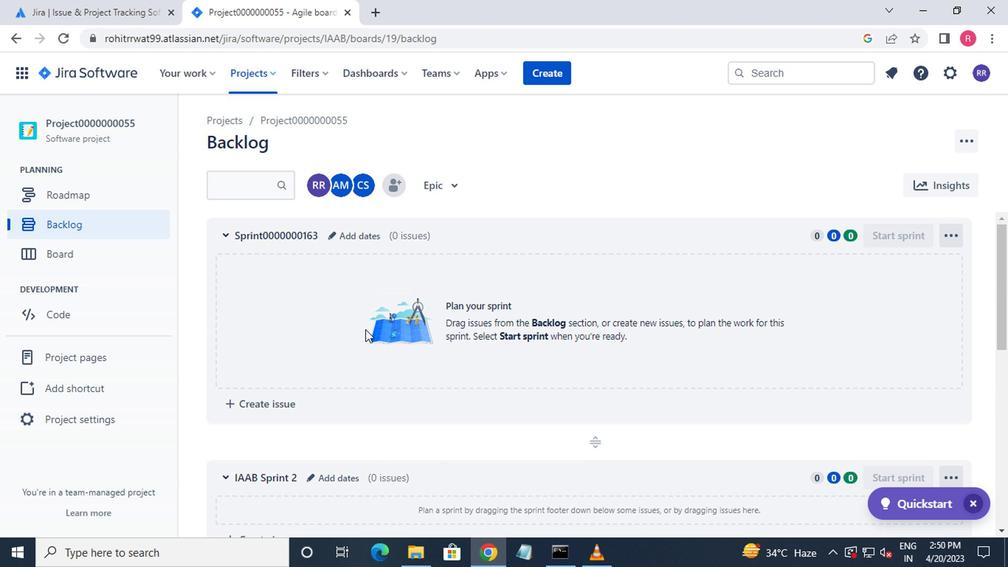 
Action: Mouse moved to (320, 338)
Screenshot: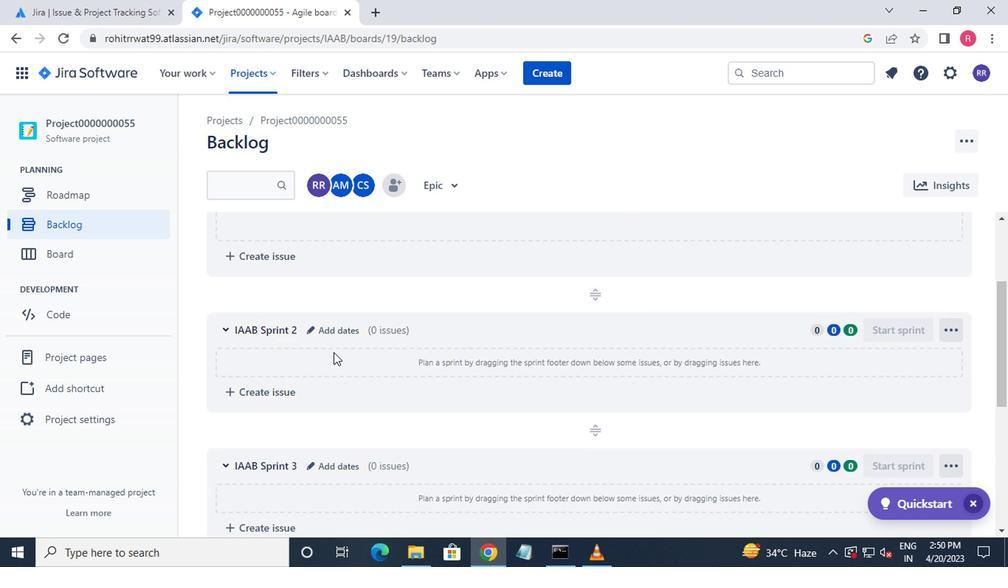 
Action: Mouse pressed left at (320, 338)
Screenshot: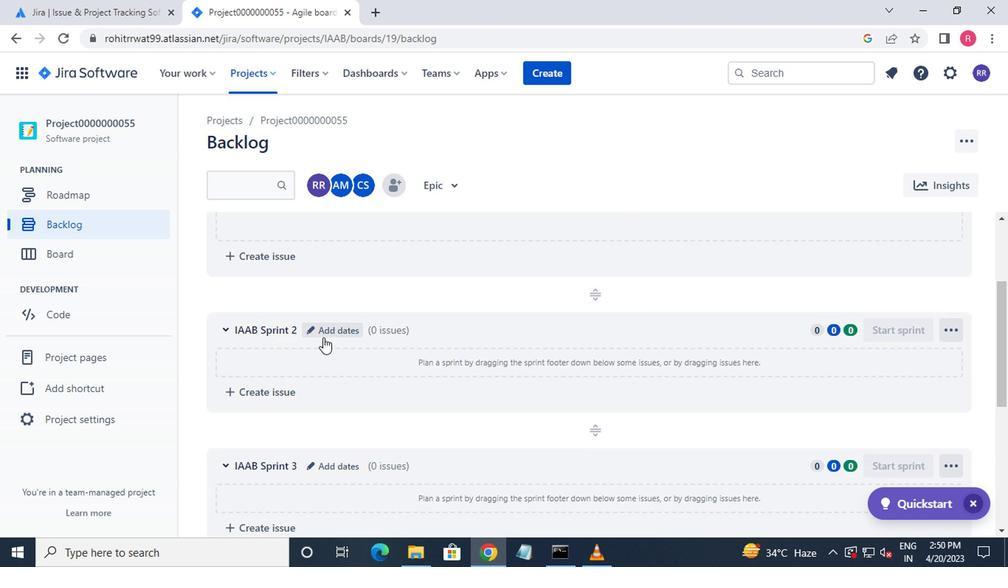 
Action: Mouse moved to (341, 338)
Screenshot: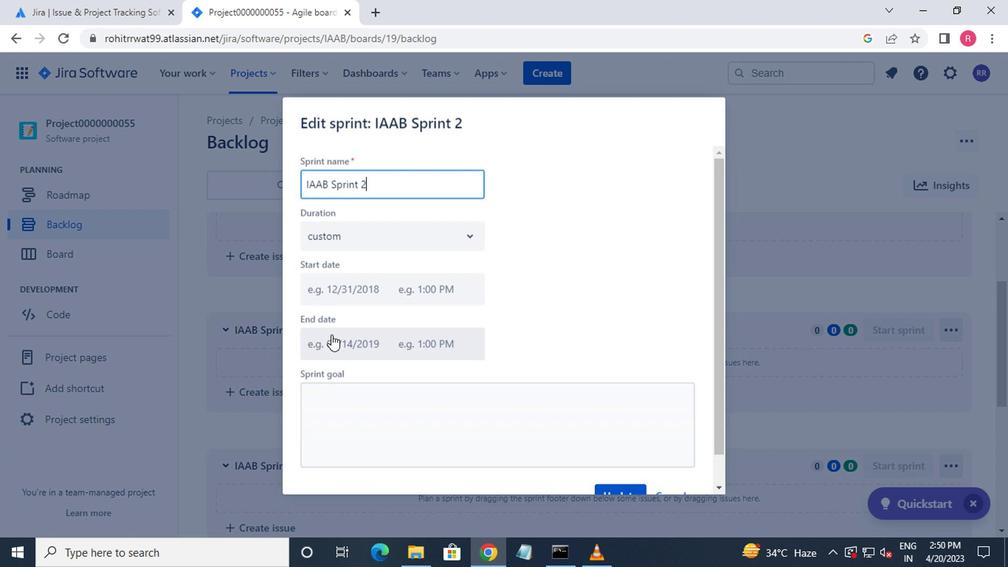
Action: Key pressed <Key.backspace><Key.backspace><Key.backspace><Key.backspace><Key.backspace><Key.backspace><Key.backspace><Key.backspace><Key.backspace><Key.backspace><Key.backspace><Key.backspace><Key.backspace><Key.backspace><Key.backspace><Key.backspace><Key.backspace><Key.backspace><Key.backspace><Key.backspace><Key.shift>SPRINT0000000164
Screenshot: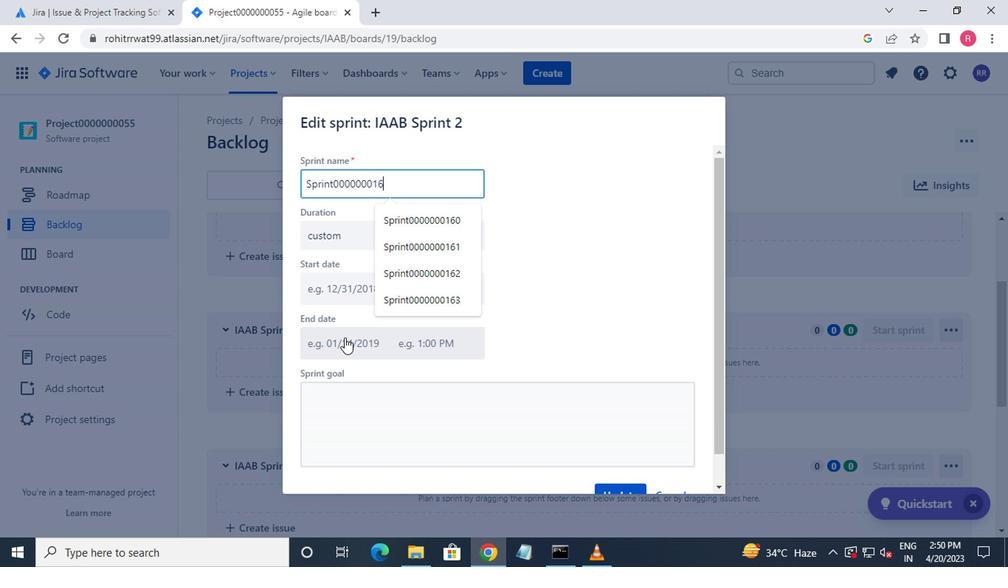 
Action: Mouse moved to (946, 516)
Screenshot: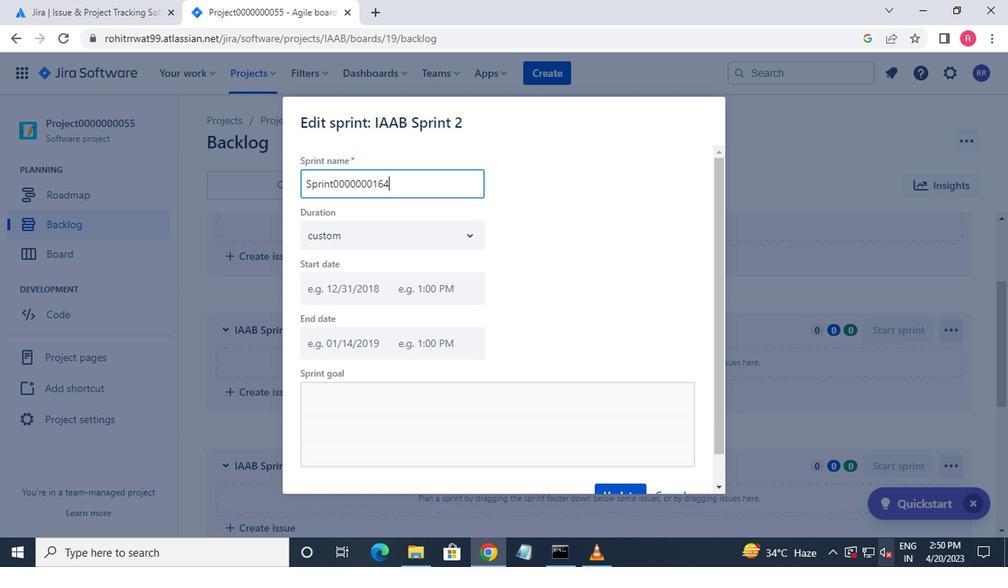 
Action: Mouse scrolled (946, 515) with delta (0, -1)
Screenshot: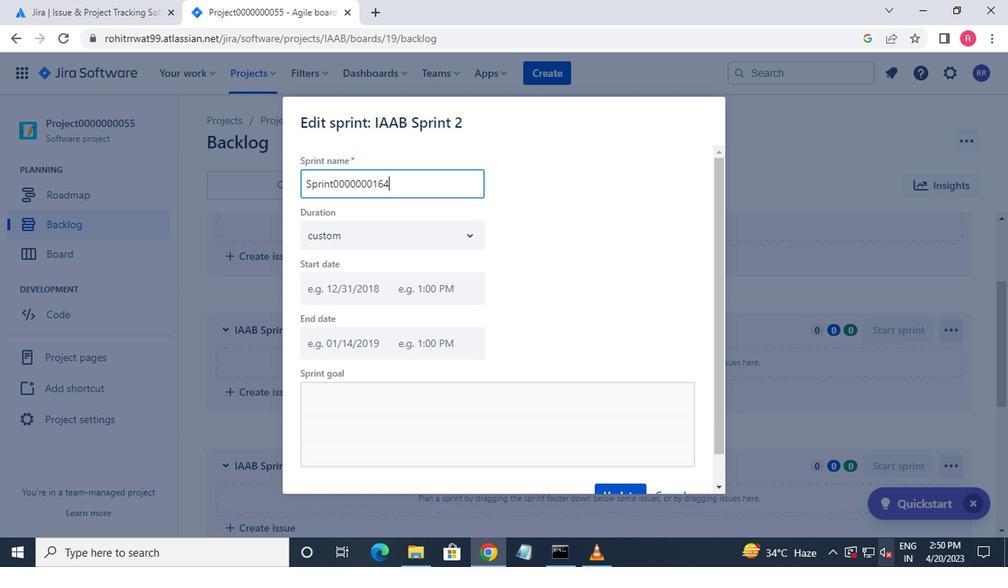 
Action: Mouse moved to (603, 491)
Screenshot: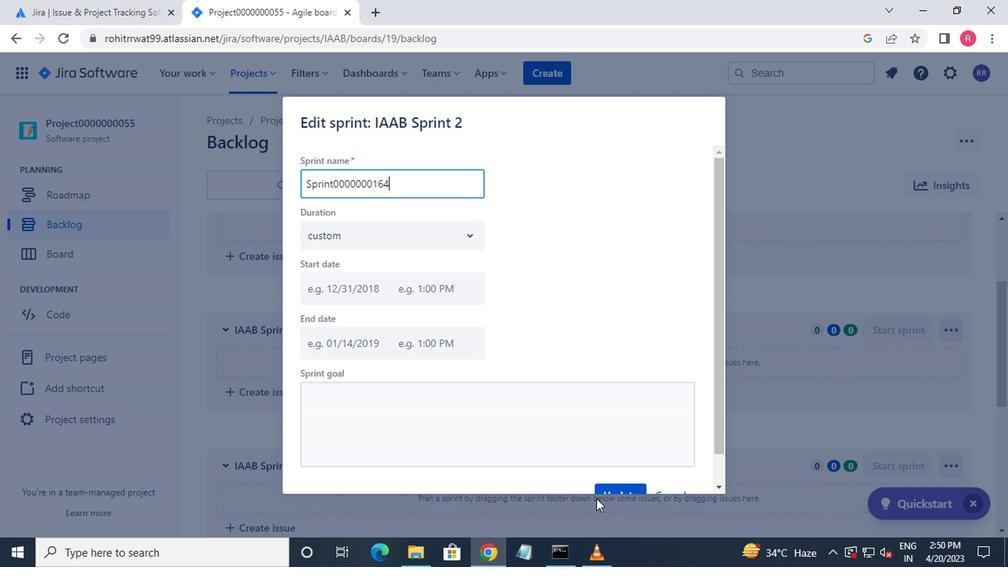 
Action: Mouse pressed left at (603, 491)
Screenshot: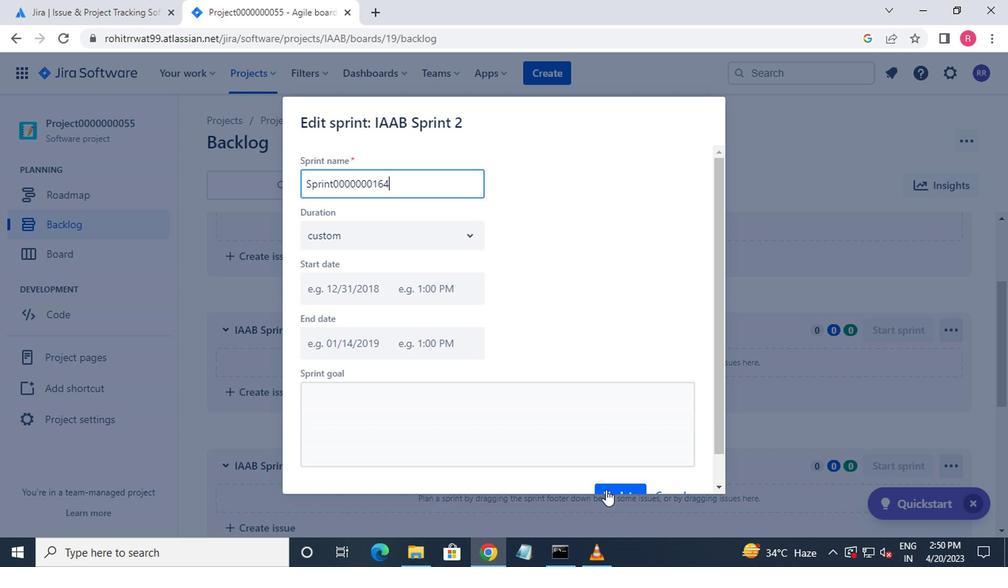
Action: Mouse moved to (544, 409)
Screenshot: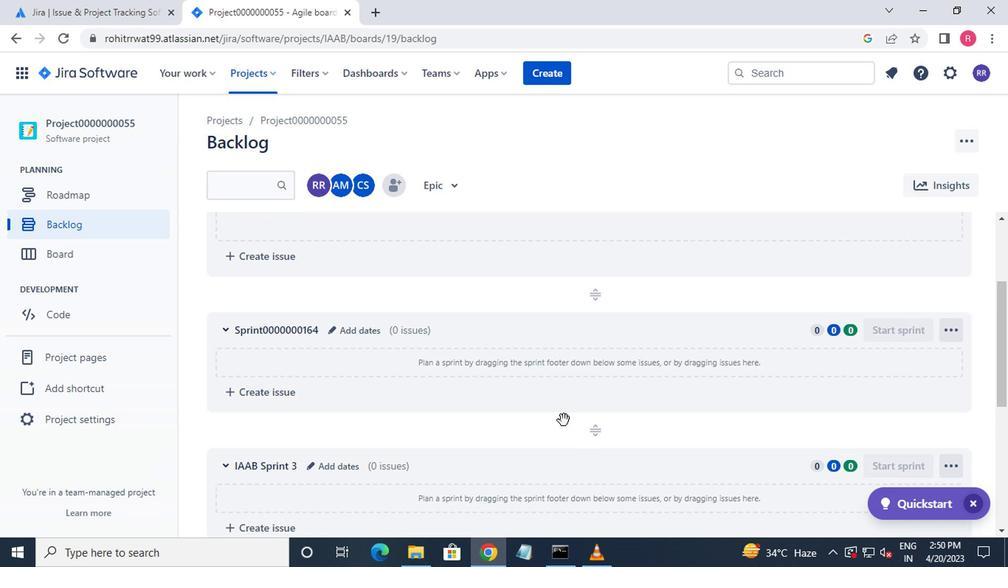 
Action: Mouse scrolled (544, 409) with delta (0, 0)
Screenshot: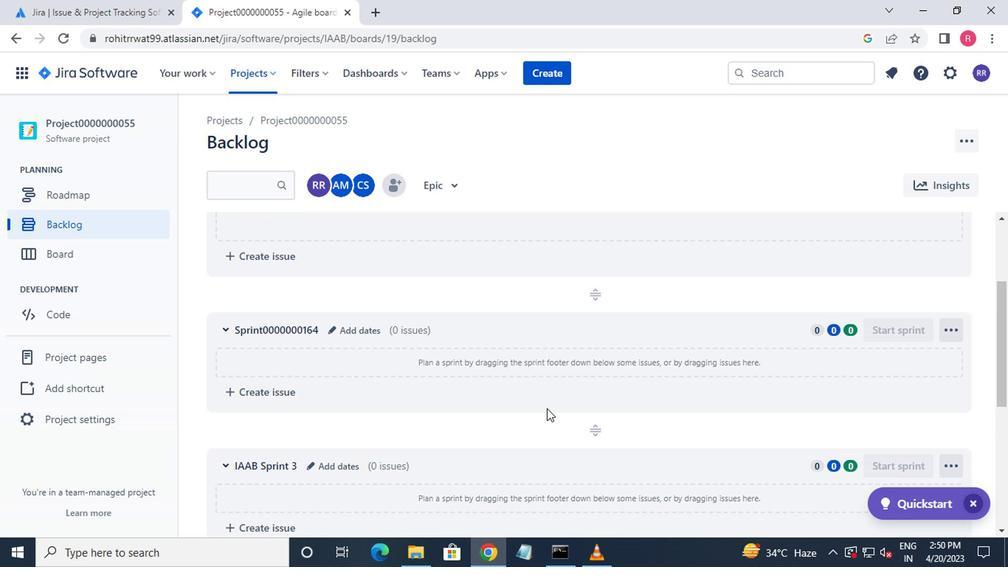 
Action: Mouse scrolled (544, 409) with delta (0, 0)
Screenshot: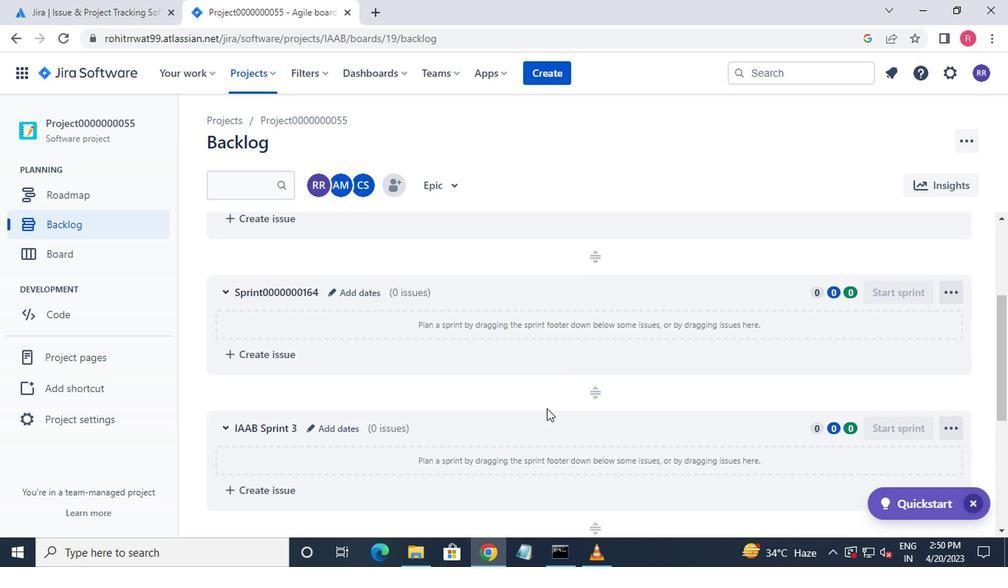 
Action: Mouse moved to (313, 318)
Screenshot: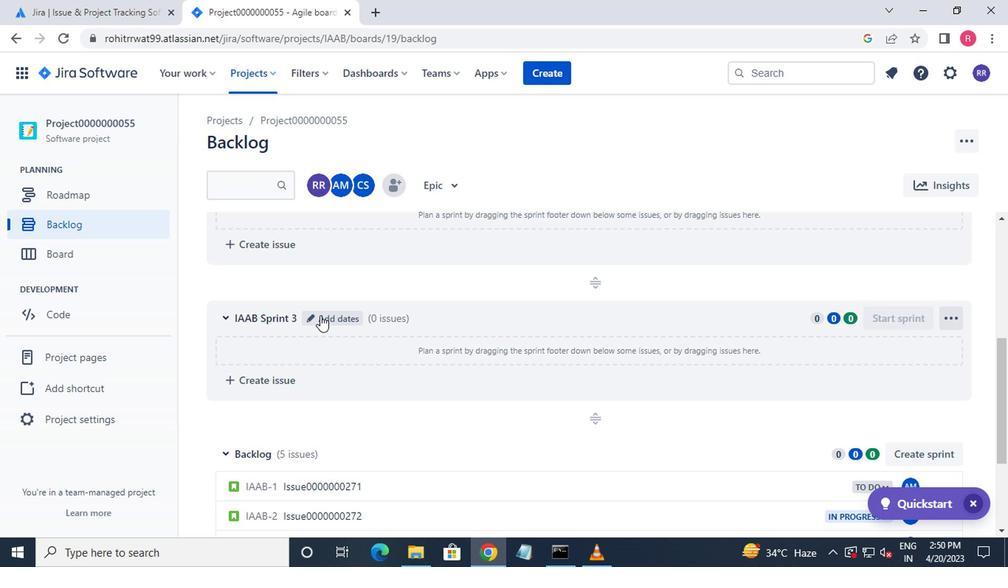 
Action: Mouse pressed left at (313, 318)
Screenshot: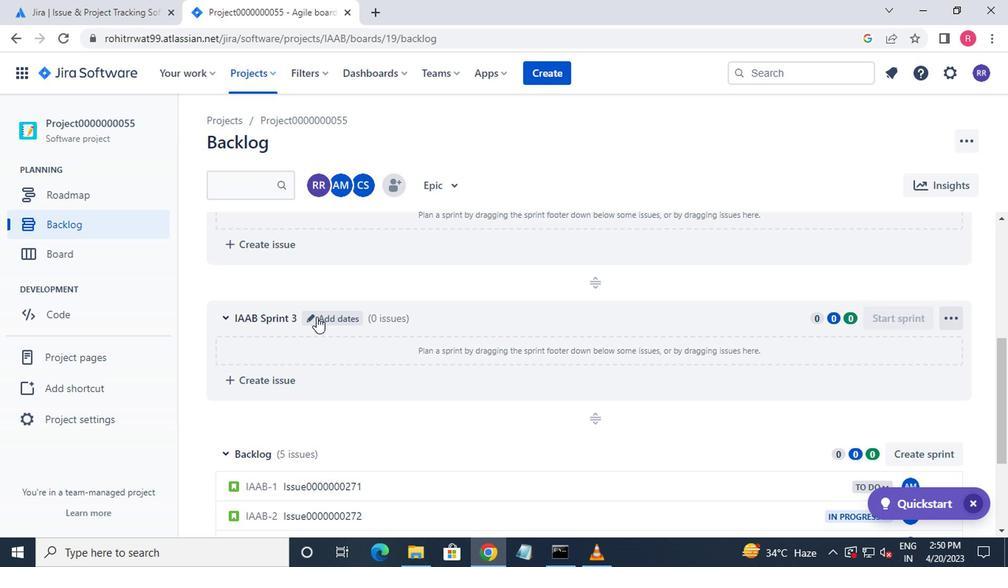
Action: Mouse moved to (307, 324)
Screenshot: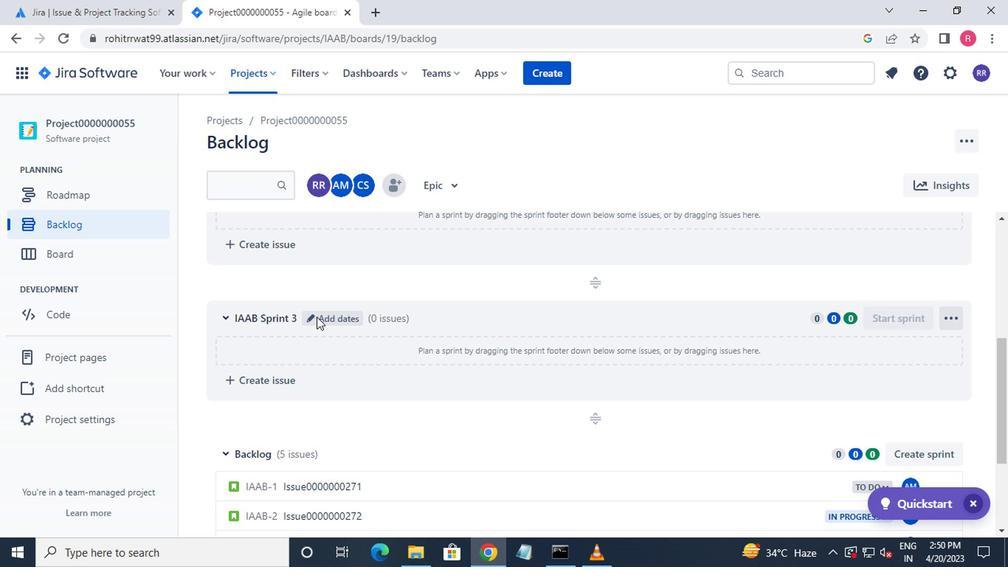 
Action: Key pressed <Key.backspace><Key.backspace><Key.backspace><Key.backspace><Key.backspace><Key.backspace><Key.backspace><Key.backspace><Key.backspace><Key.backspace><Key.backspace><Key.backspace><Key.backspace><Key.backspace><Key.backspace><Key.backspace><Key.backspace><Key.backspace><Key.backspace><Key.shift>SPRINT0000000165
Screenshot: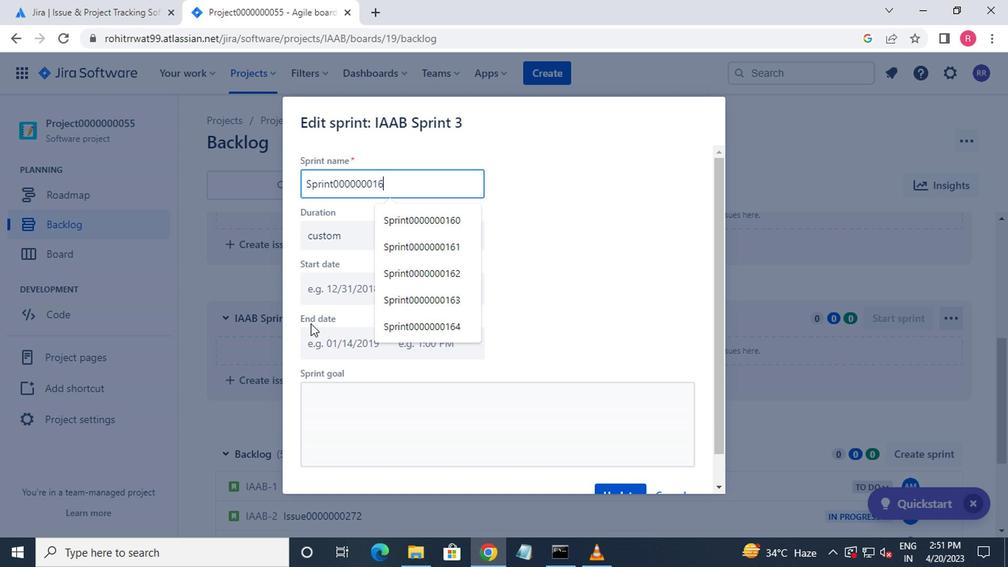 
Action: Mouse moved to (599, 488)
Screenshot: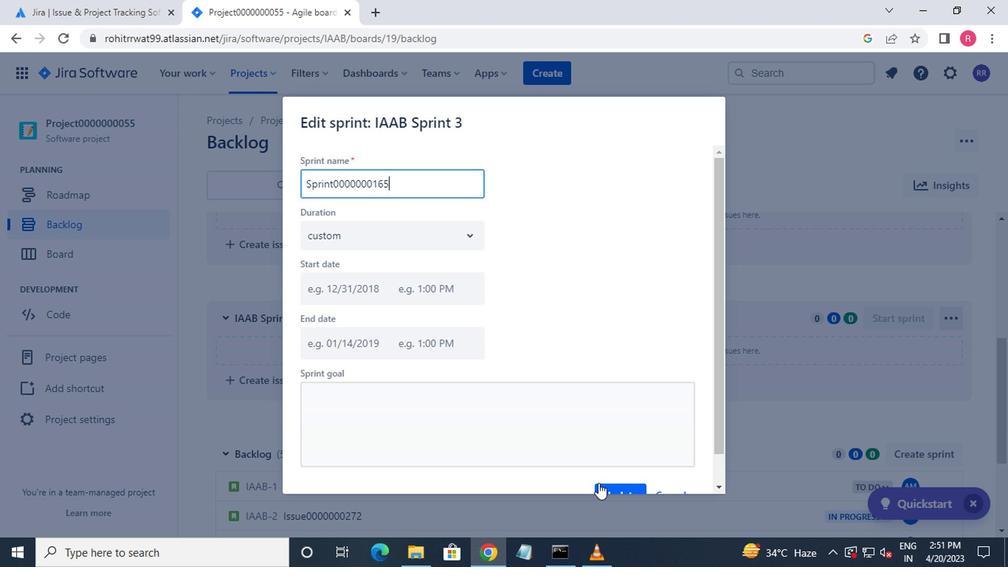 
Action: Mouse pressed left at (599, 488)
Screenshot: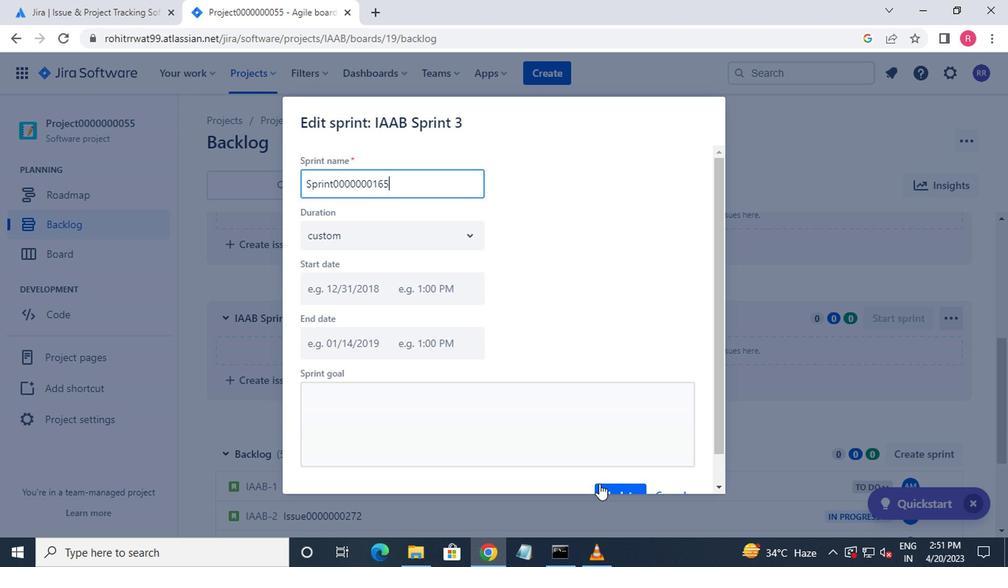 
Action: Mouse moved to (591, 479)
Screenshot: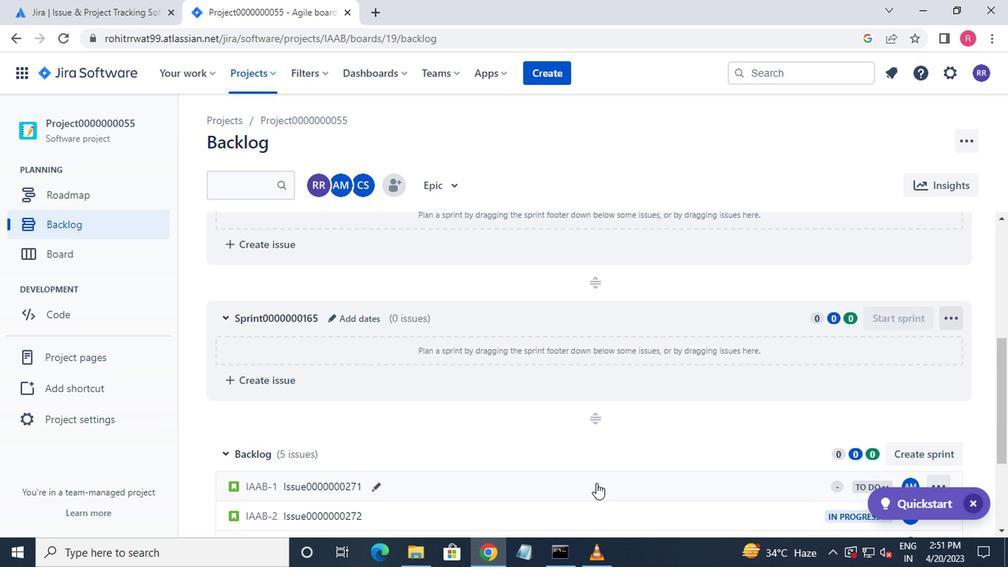 
Action: Mouse scrolled (591, 480) with delta (0, 0)
Screenshot: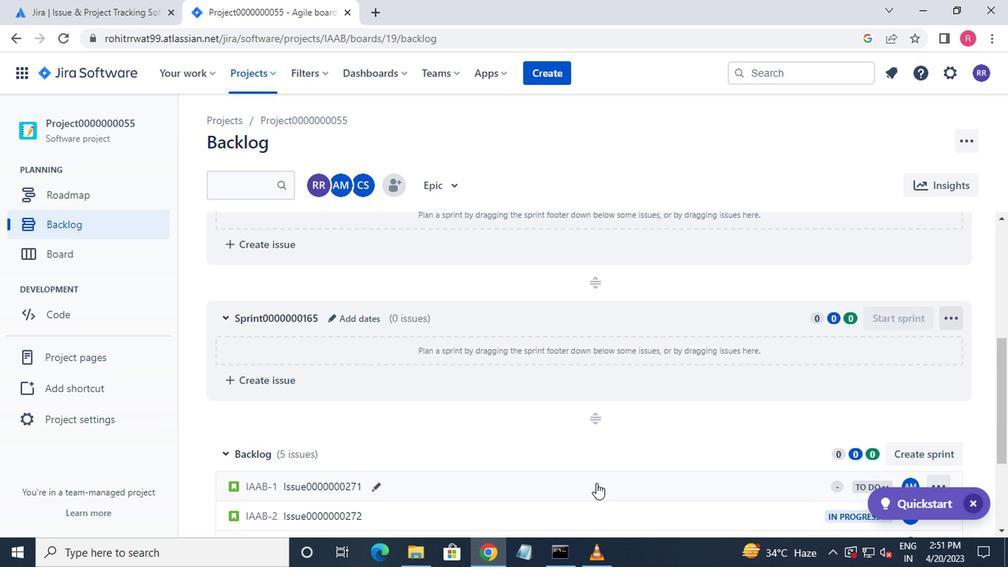 
Action: Mouse moved to (591, 478)
Screenshot: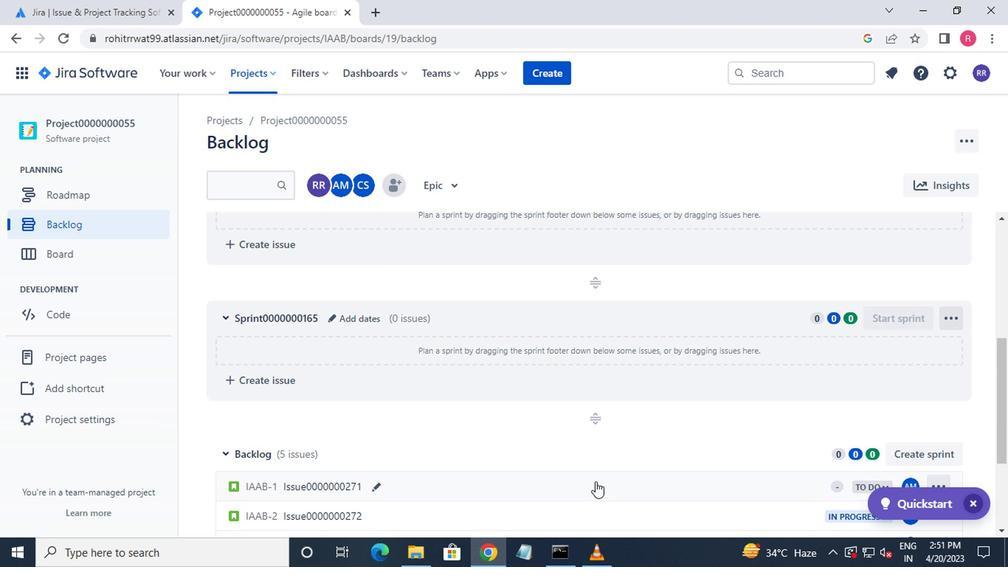 
Action: Mouse scrolled (591, 479) with delta (0, 1)
Screenshot: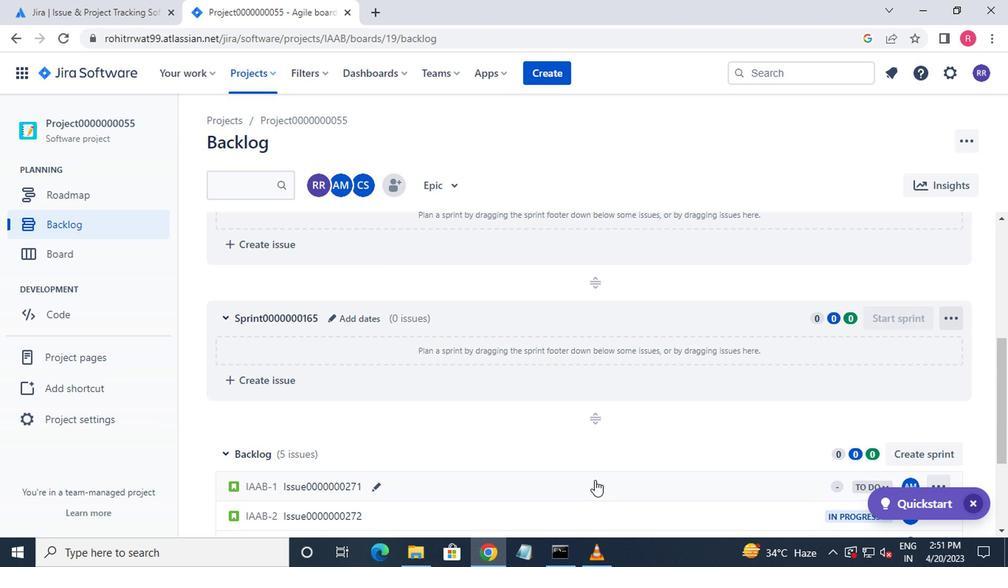
Action: Mouse moved to (599, 461)
Screenshot: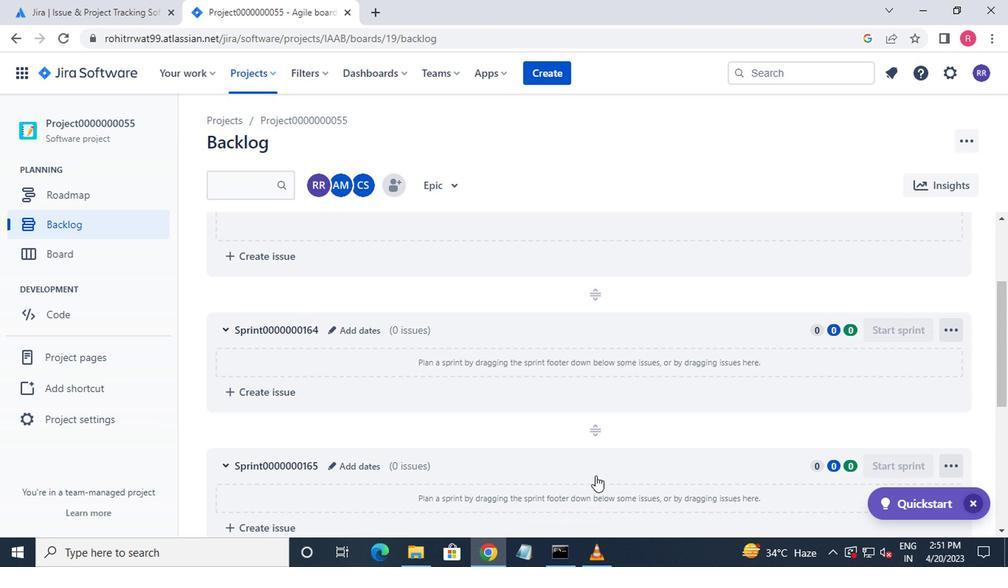 
Action: Mouse scrolled (599, 460) with delta (0, -1)
Screenshot: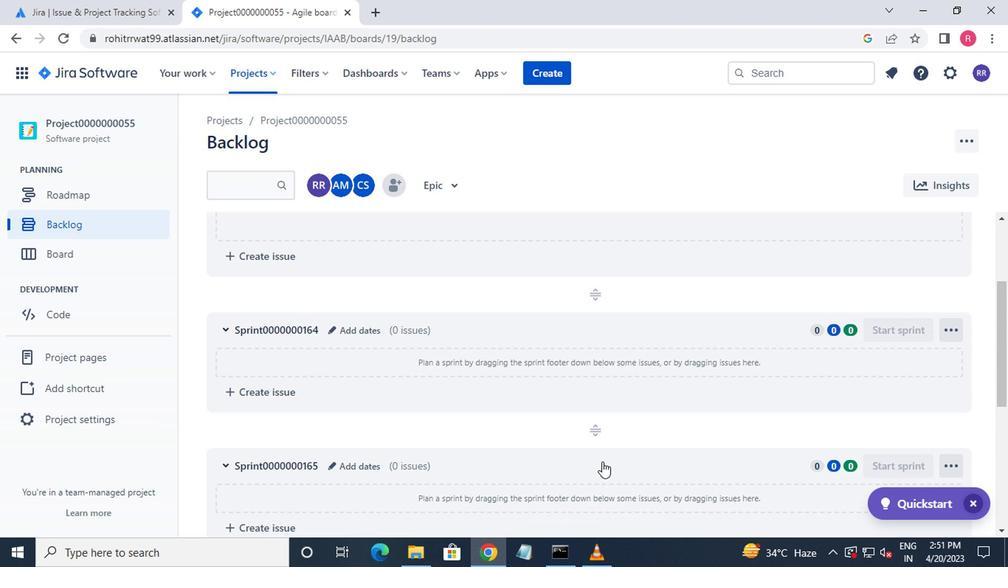 
Action: Mouse moved to (602, 423)
Screenshot: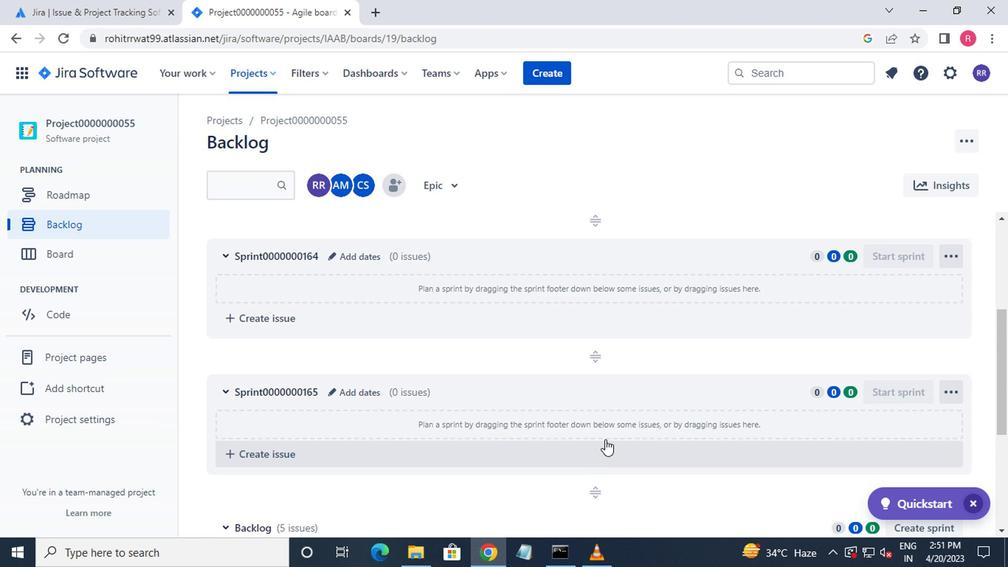 
Action: Mouse scrolled (602, 424) with delta (0, 0)
Screenshot: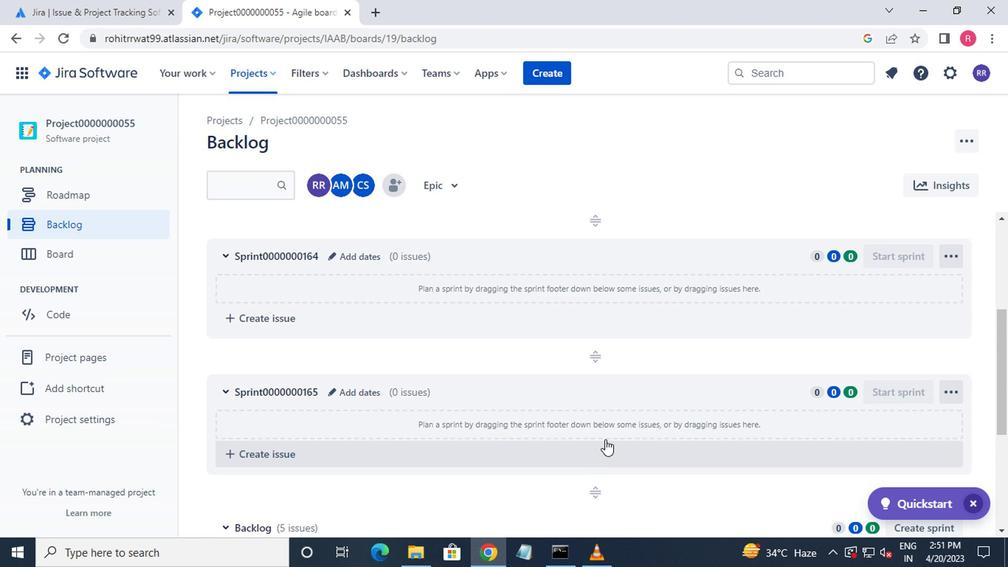 
Action: Mouse moved to (602, 422)
Screenshot: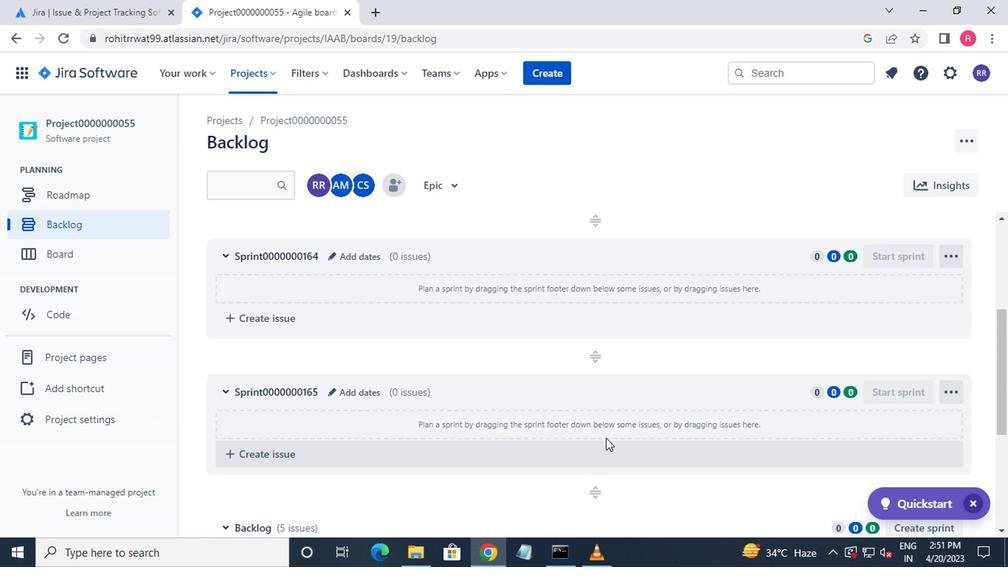 
Action: Mouse scrolled (602, 422) with delta (0, 0)
Screenshot: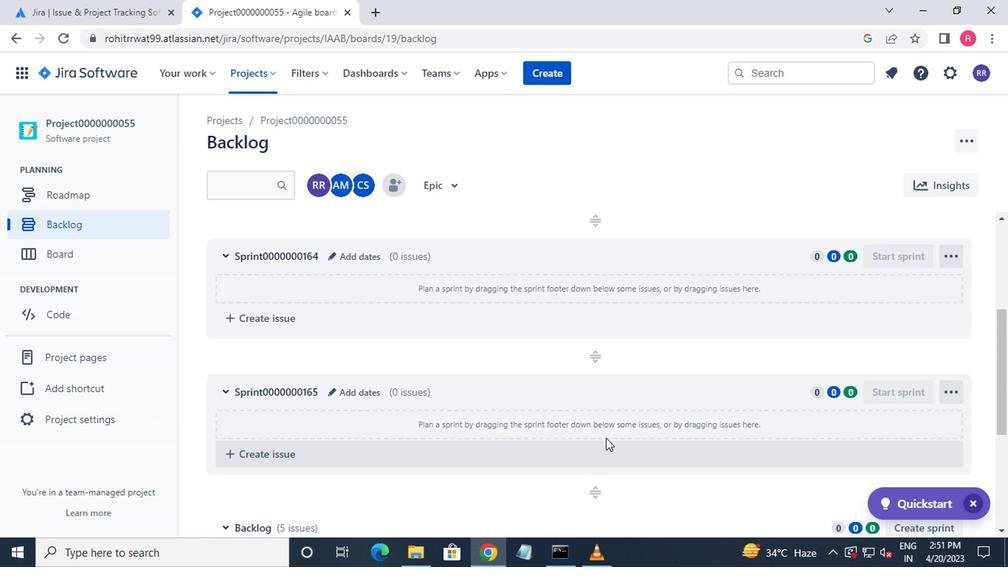 
Action: Mouse moved to (600, 415)
Screenshot: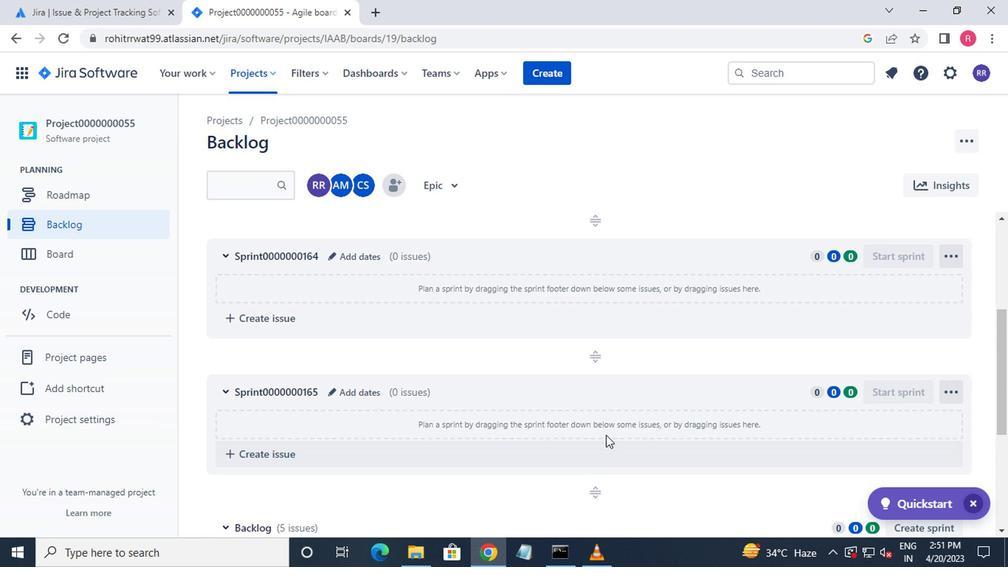 
Action: Mouse scrolled (600, 416) with delta (0, 1)
Screenshot: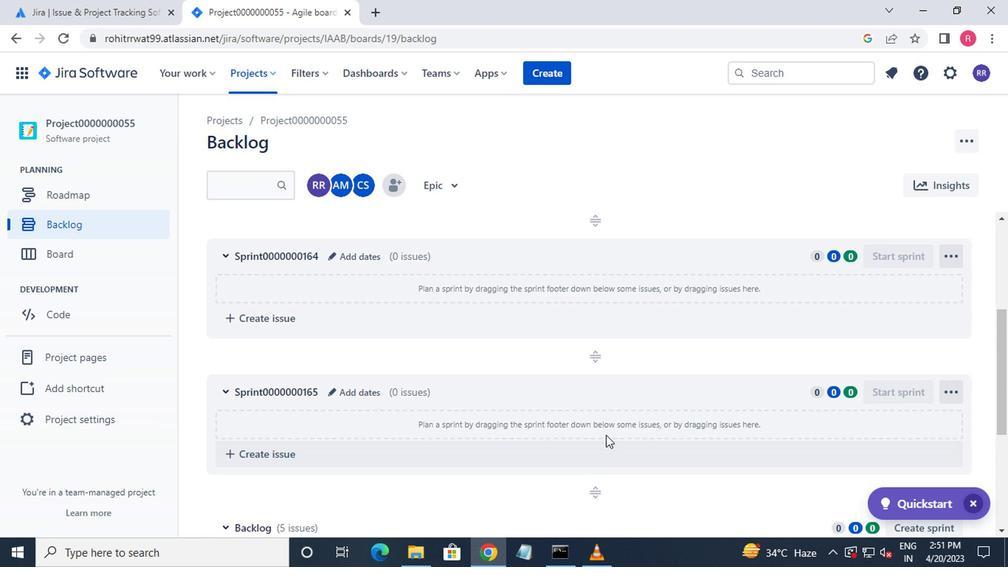 
Action: Mouse moved to (596, 407)
Screenshot: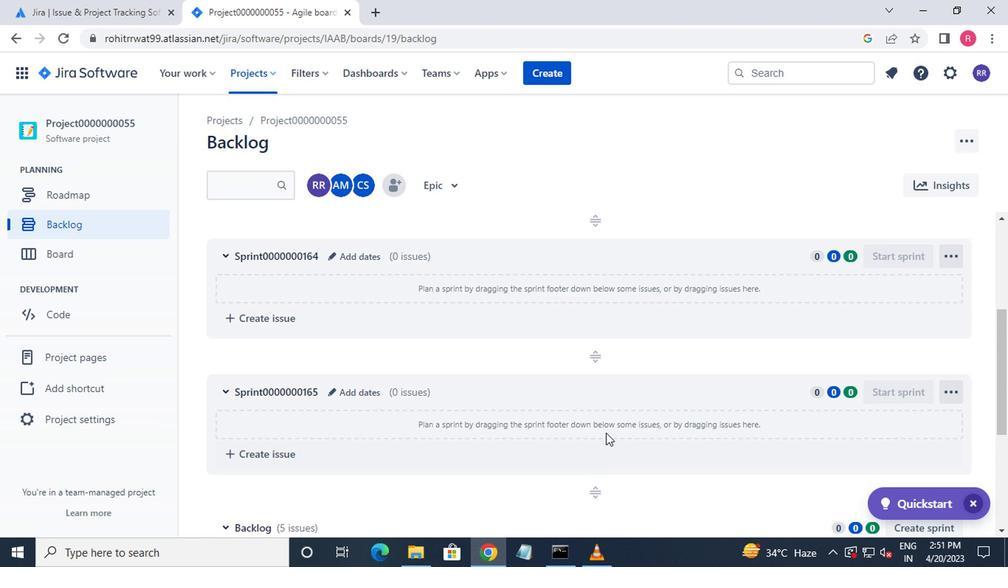 
Action: Mouse scrolled (596, 408) with delta (0, 0)
Screenshot: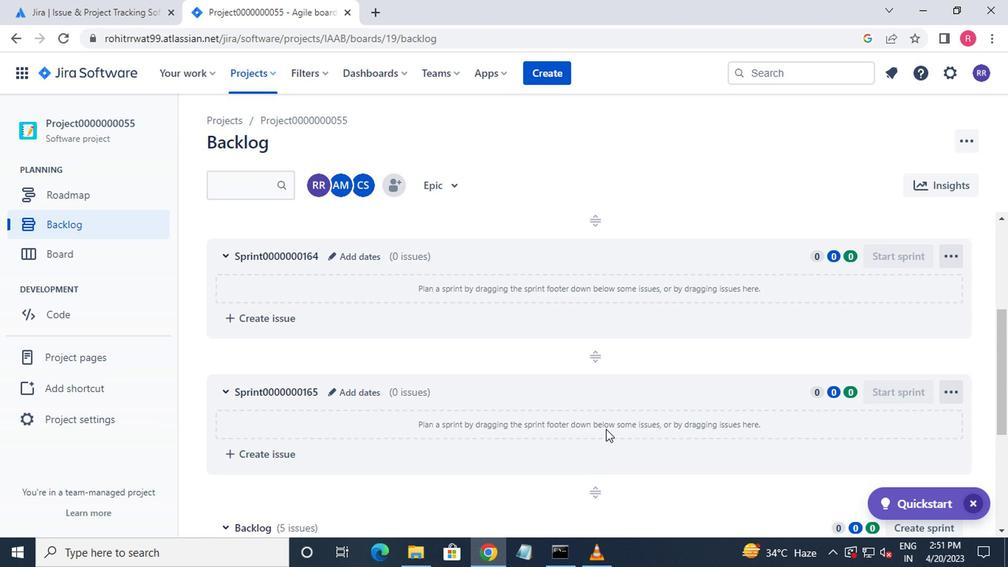
Action: Mouse moved to (335, 242)
Screenshot: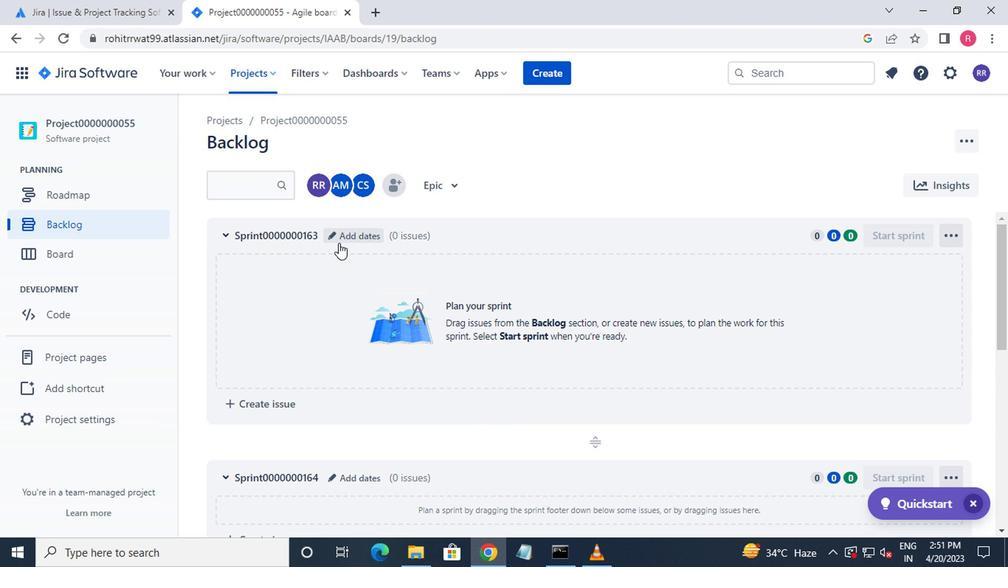 
Action: Mouse pressed left at (335, 242)
Screenshot: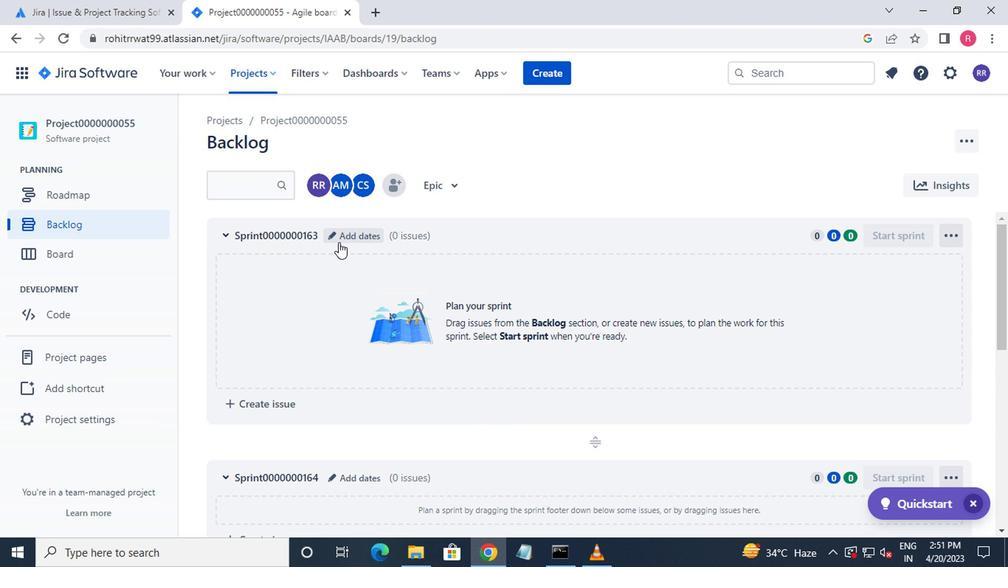 
Action: Mouse moved to (355, 233)
Screenshot: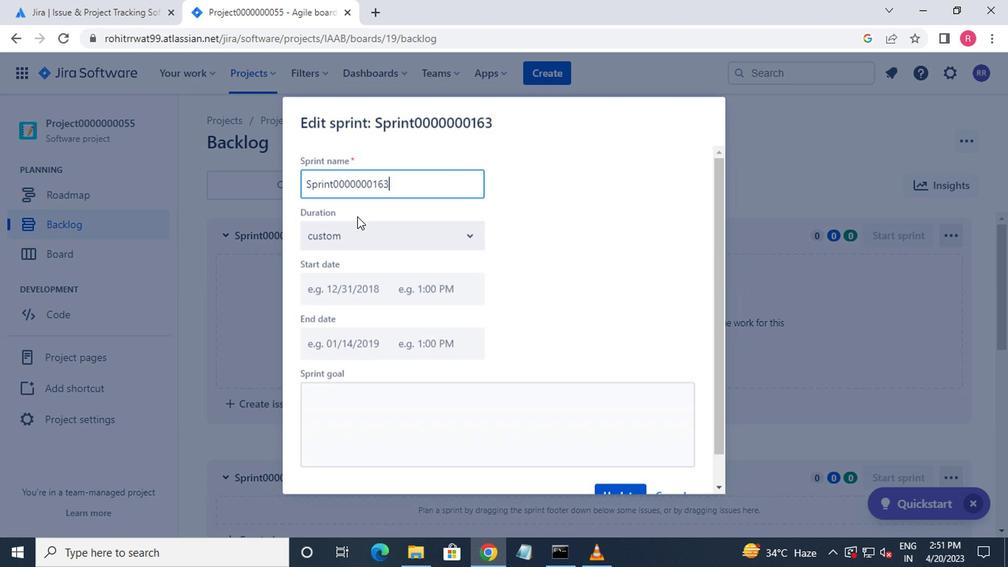 
Action: Mouse pressed left at (355, 233)
Screenshot: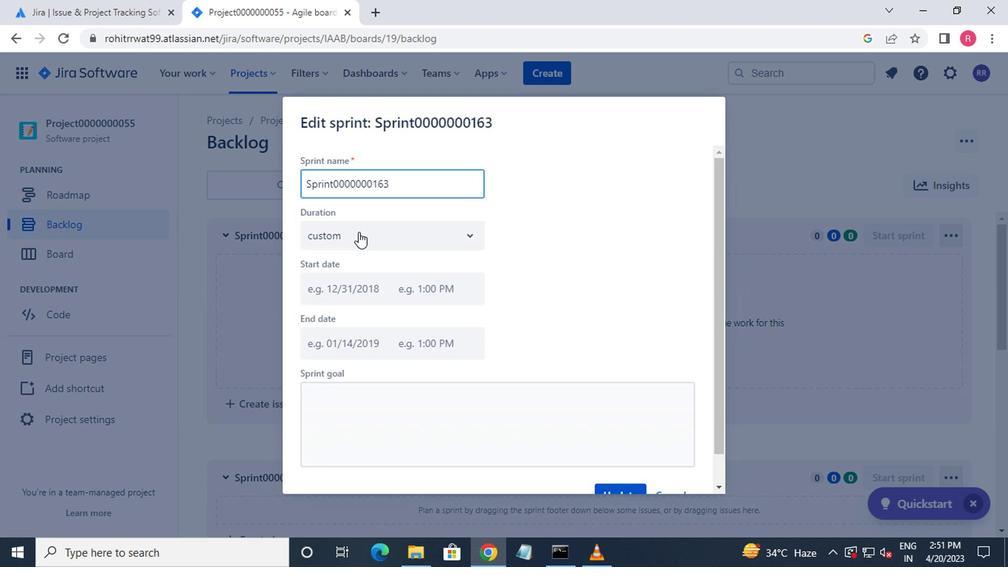 
Action: Mouse moved to (352, 272)
Screenshot: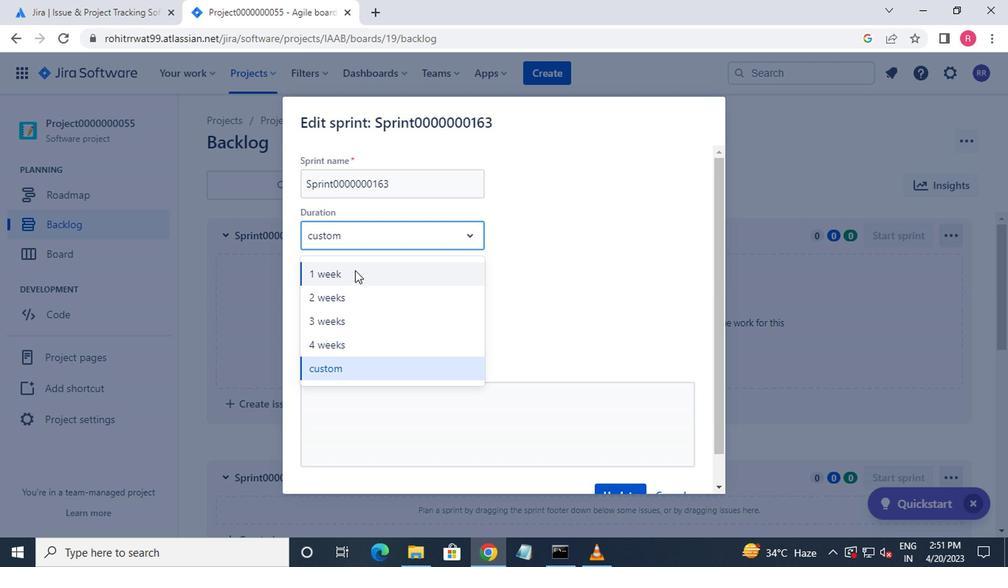 
Action: Mouse pressed left at (352, 272)
Screenshot: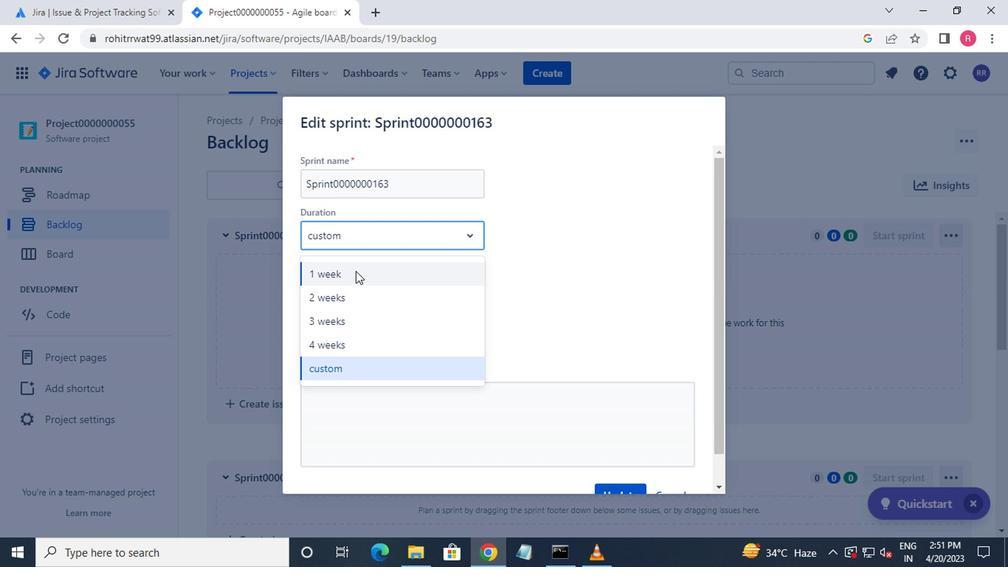 
Action: Mouse moved to (376, 274)
Screenshot: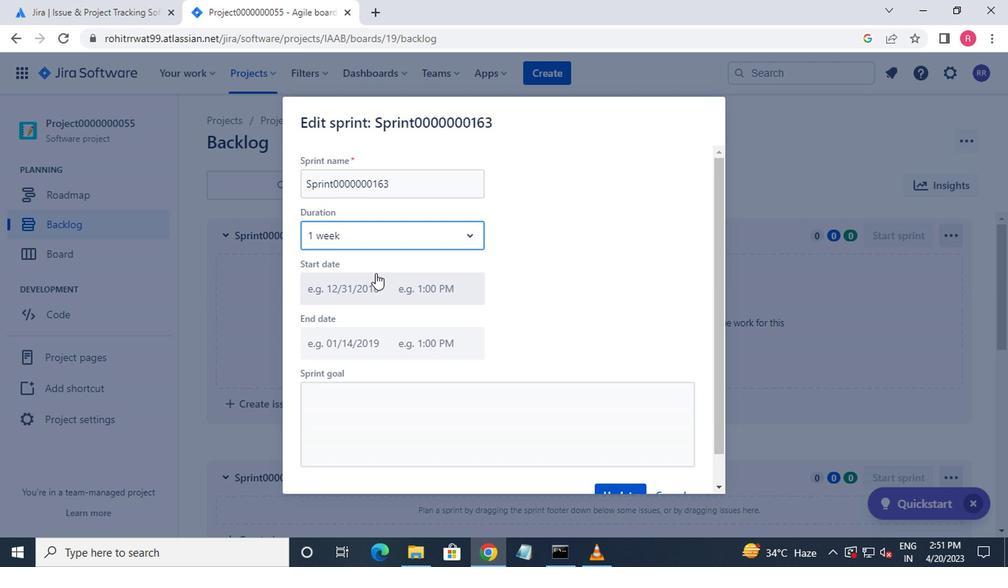 
Action: Mouse scrolled (376, 273) with delta (0, -1)
Screenshot: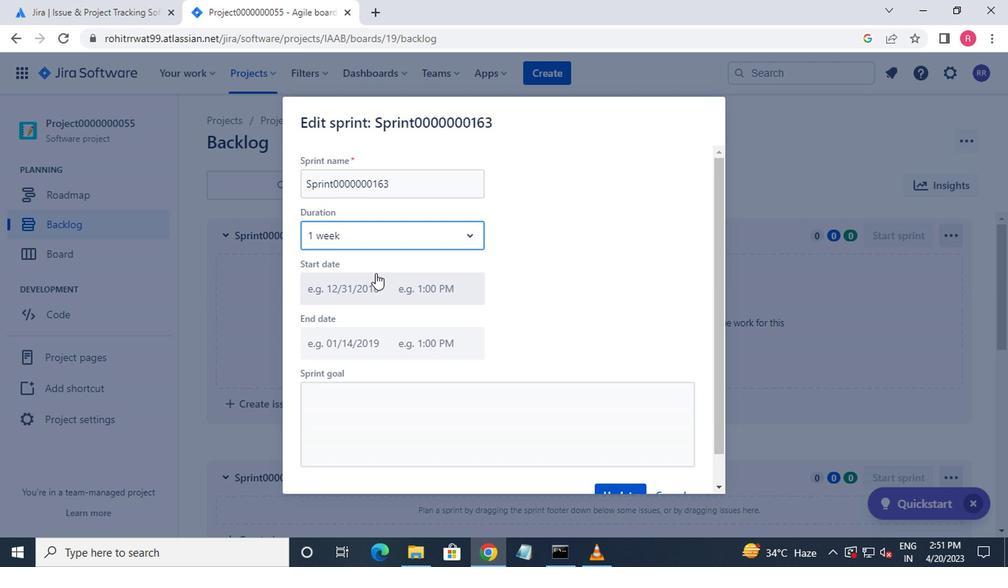 
Action: Mouse moved to (618, 471)
Screenshot: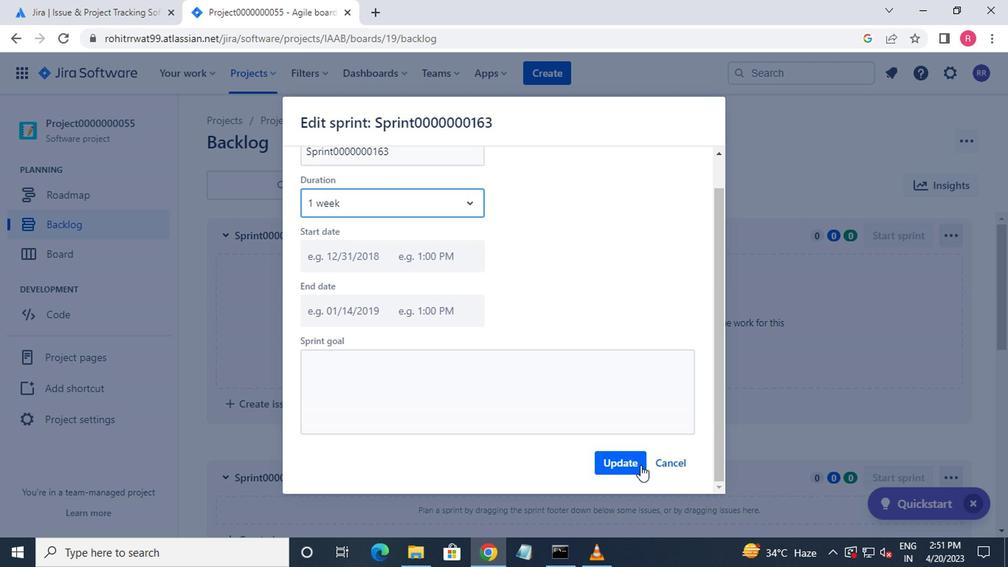 
Action: Mouse pressed left at (618, 471)
Screenshot: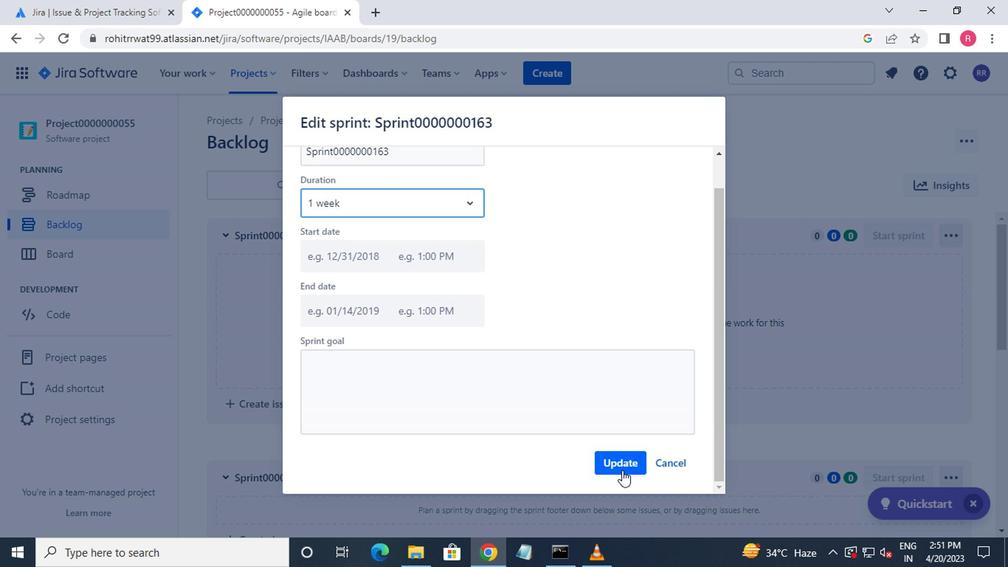
Action: Mouse moved to (452, 369)
Screenshot: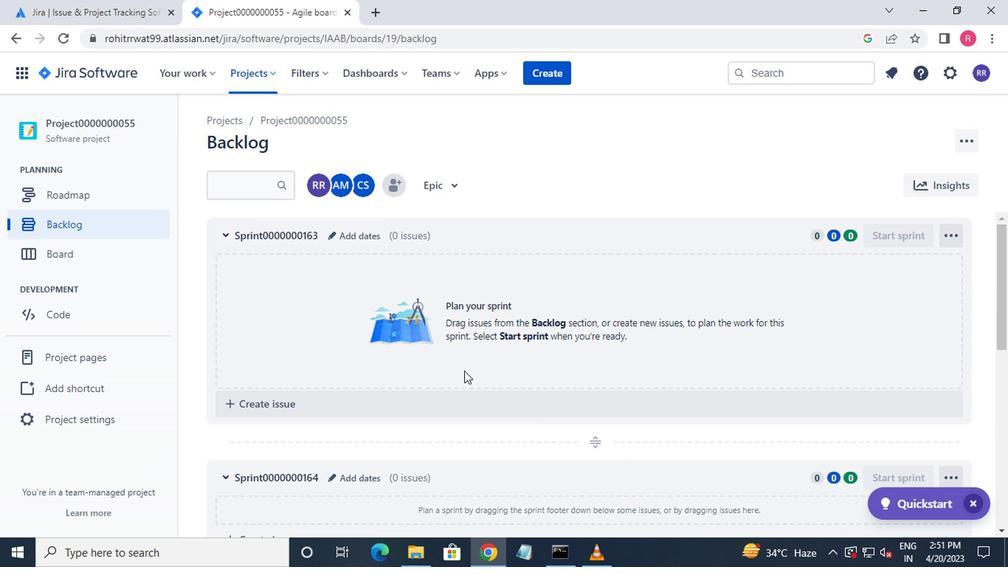 
Action: Mouse scrolled (452, 368) with delta (0, -1)
Screenshot: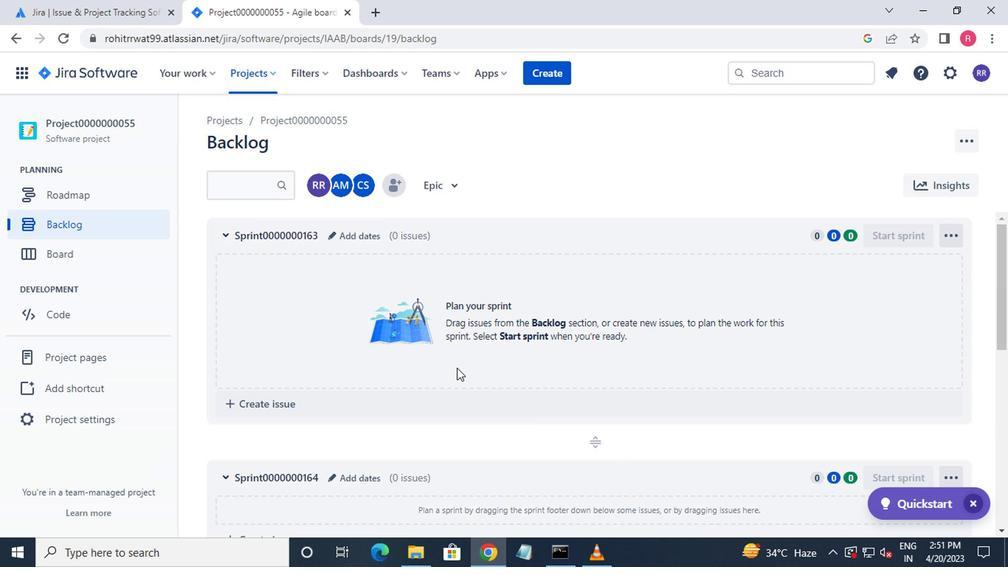 
Action: Mouse moved to (338, 404)
Screenshot: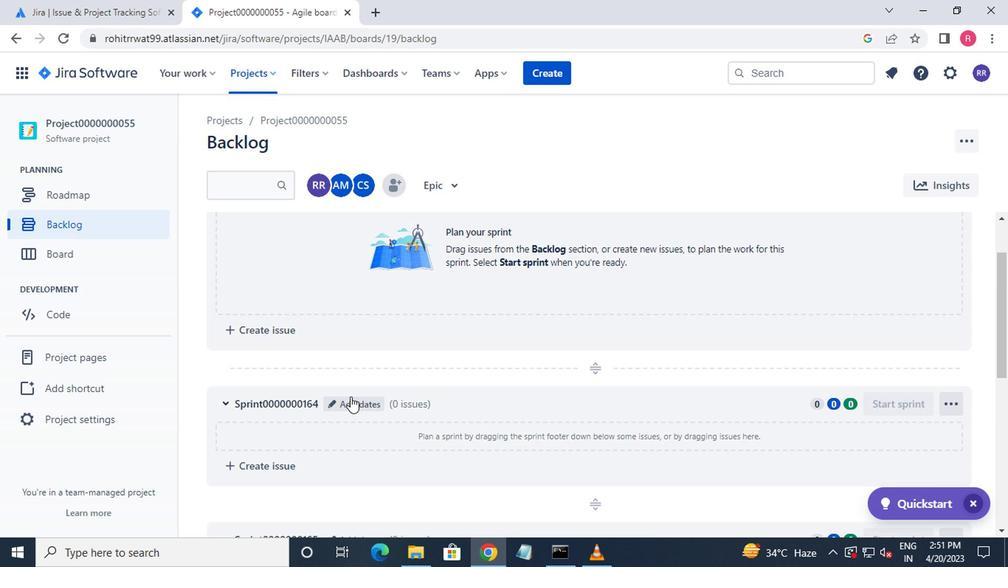 
Action: Mouse pressed left at (338, 404)
Screenshot: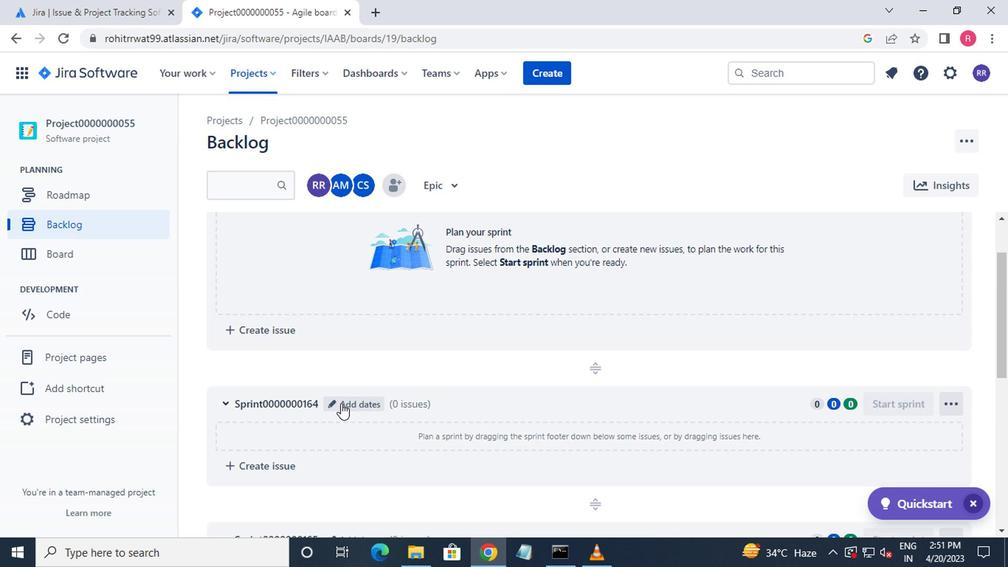 
Action: Mouse moved to (421, 235)
Screenshot: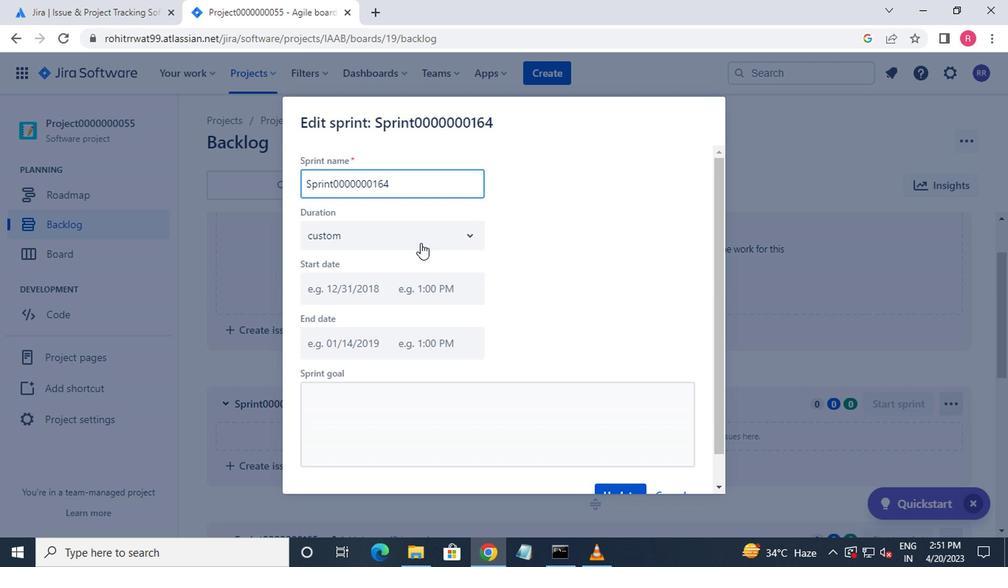 
Action: Mouse pressed left at (421, 235)
Screenshot: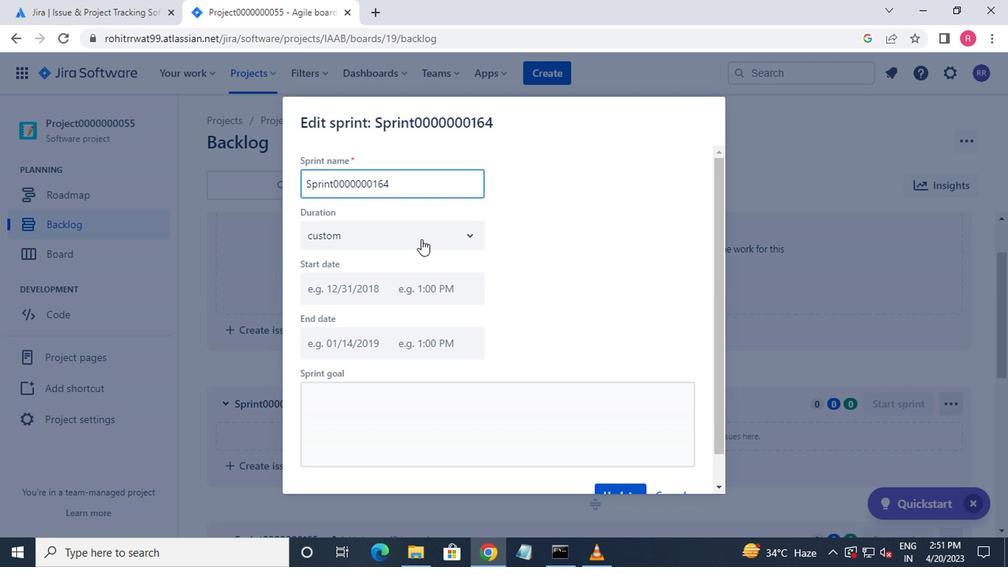 
Action: Mouse moved to (416, 294)
Screenshot: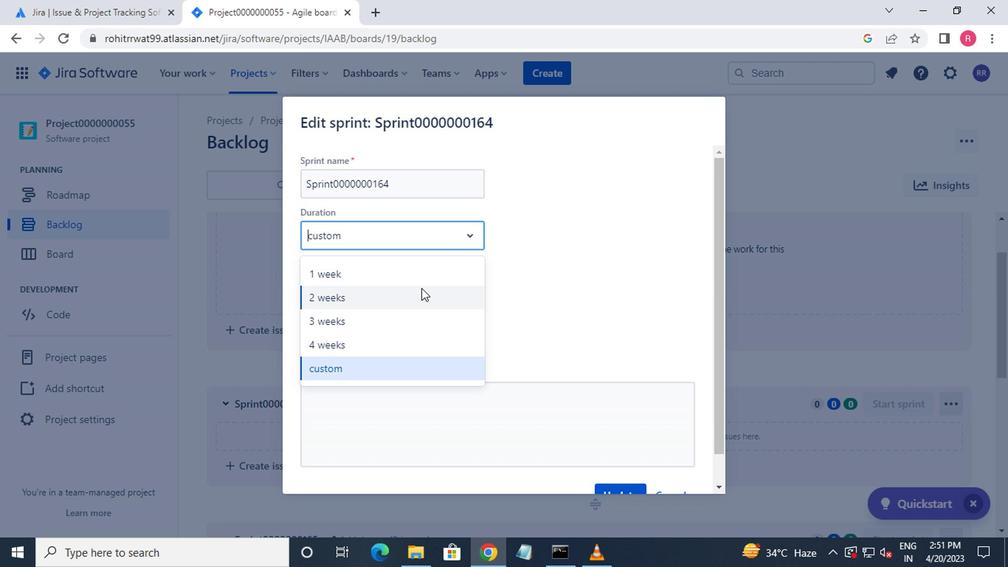 
Action: Mouse pressed left at (416, 294)
Screenshot: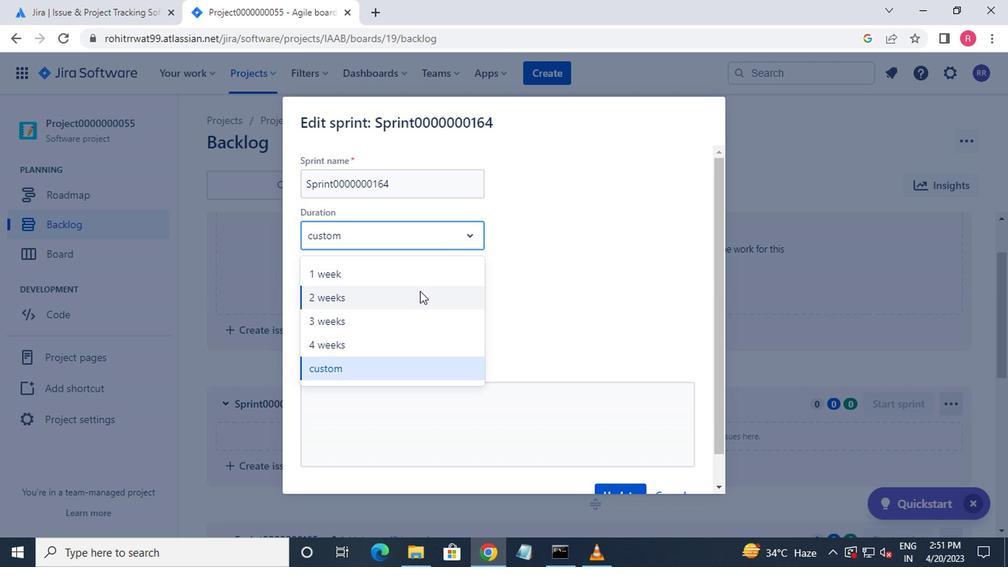 
Action: Mouse moved to (599, 490)
Screenshot: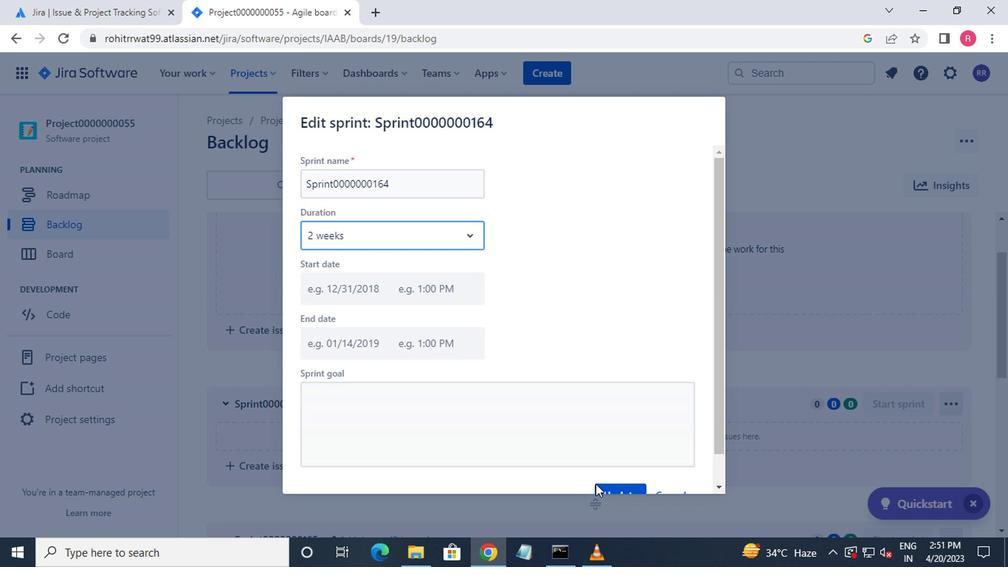 
Action: Mouse pressed left at (599, 490)
Screenshot: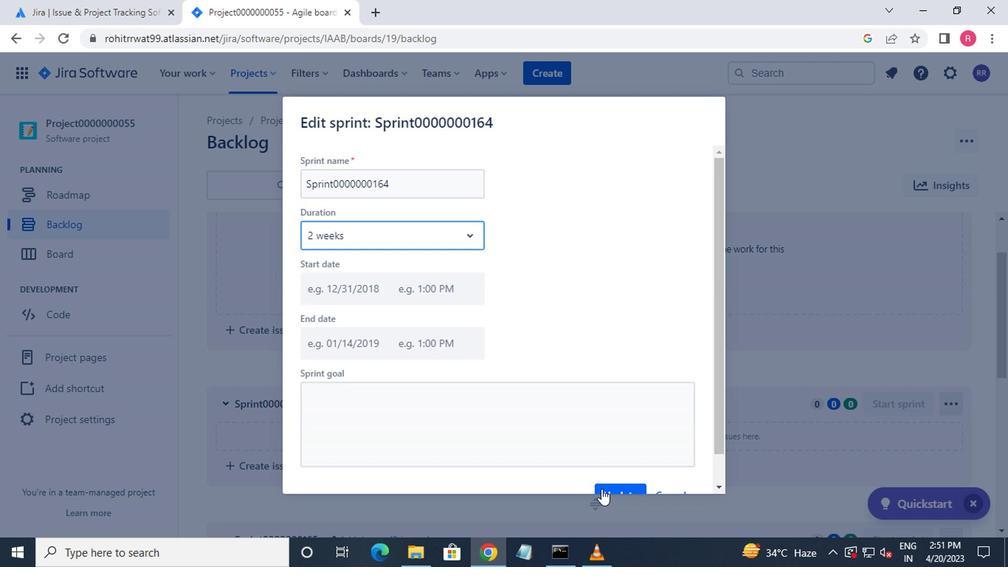 
Action: Mouse moved to (590, 479)
Screenshot: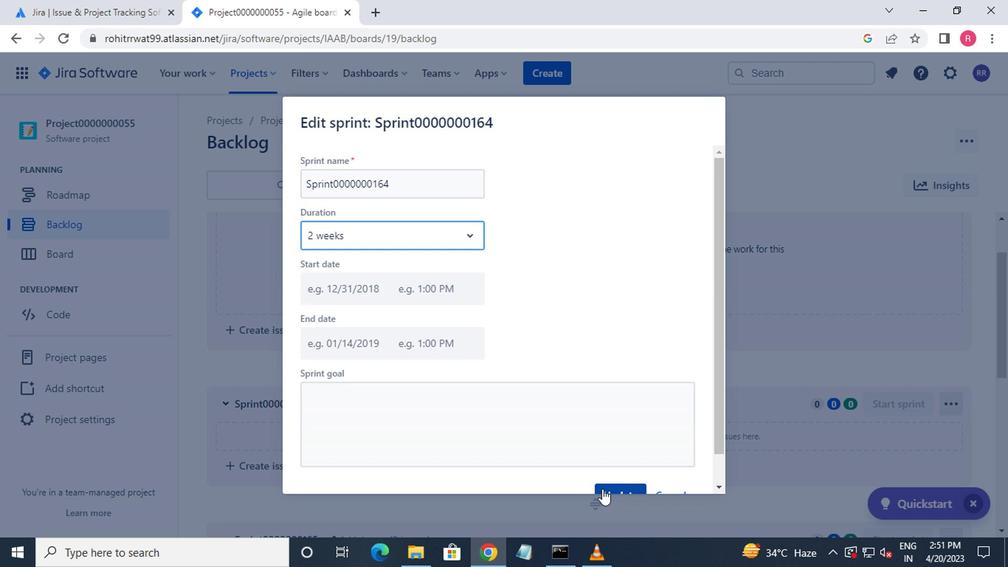 
